Task: Open a blank sheet, save the file as fandc.doc Add Heading 'Ways to improve focus and concentration: 'Ways to improve focus and concentration:  Add the following points with square bulletsAdd the following points with square bullets •	Eliminate distractions_x000D_
•	Break tasks_x000D_
•	Practice mindfulness_x000D_
 Highlight heading with color  Grey Select the entire text and apply  Outside Borders ,change the font size of heading and points to 16
Action: Mouse moved to (148, 418)
Screenshot: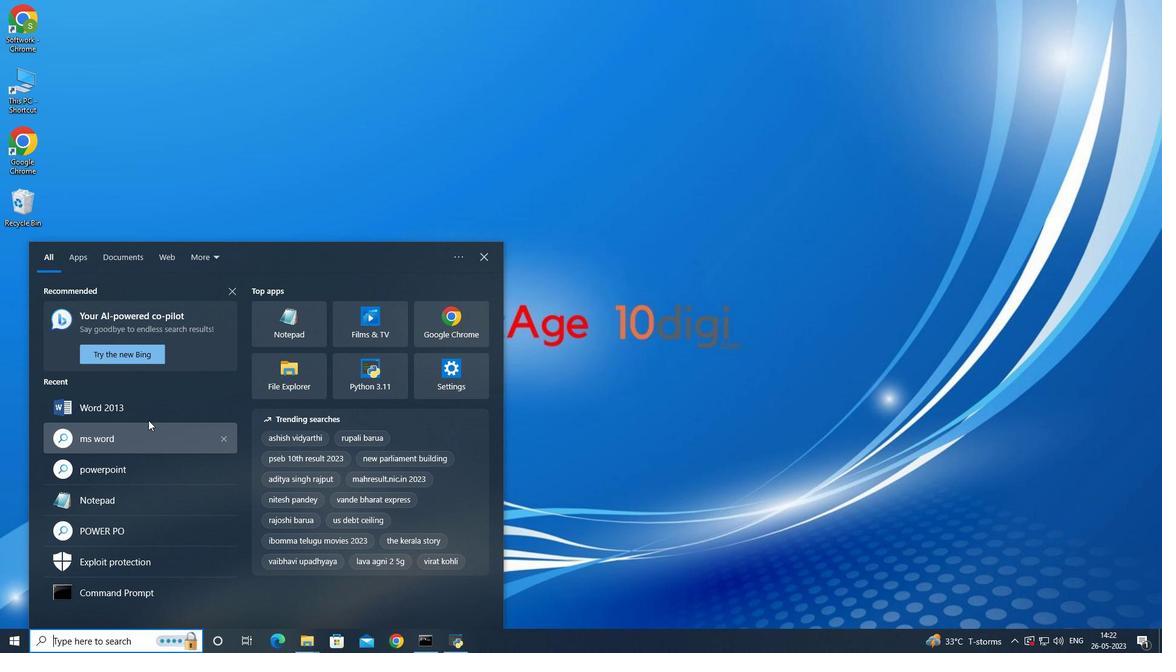 
Action: Mouse pressed left at (148, 418)
Screenshot: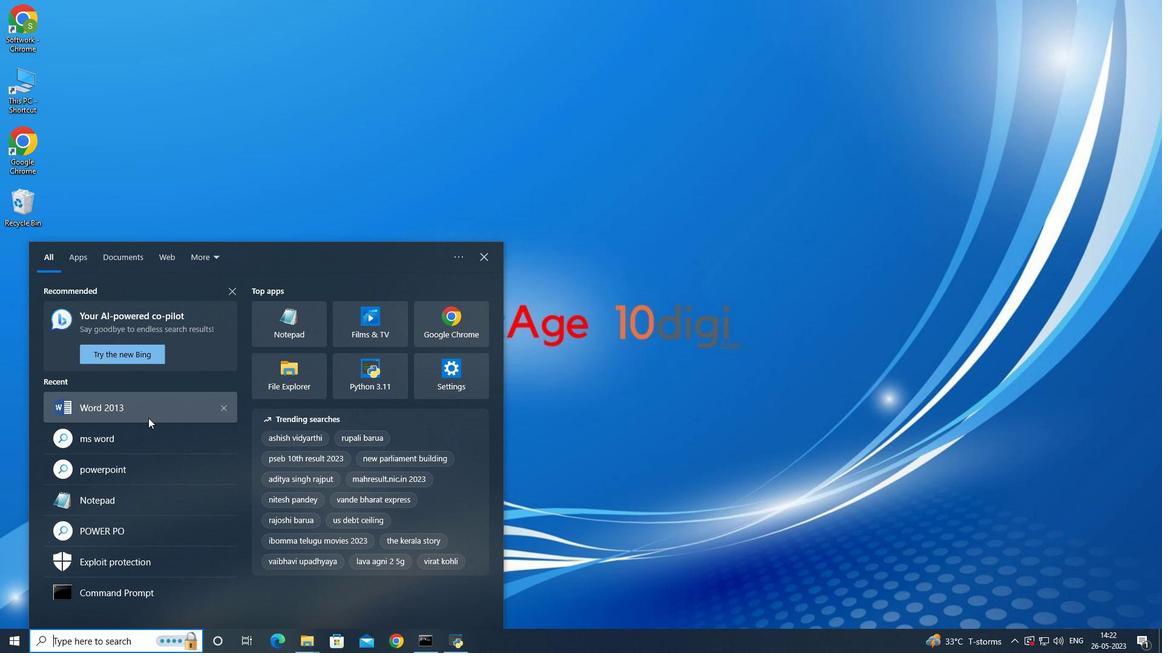 
Action: Mouse moved to (324, 166)
Screenshot: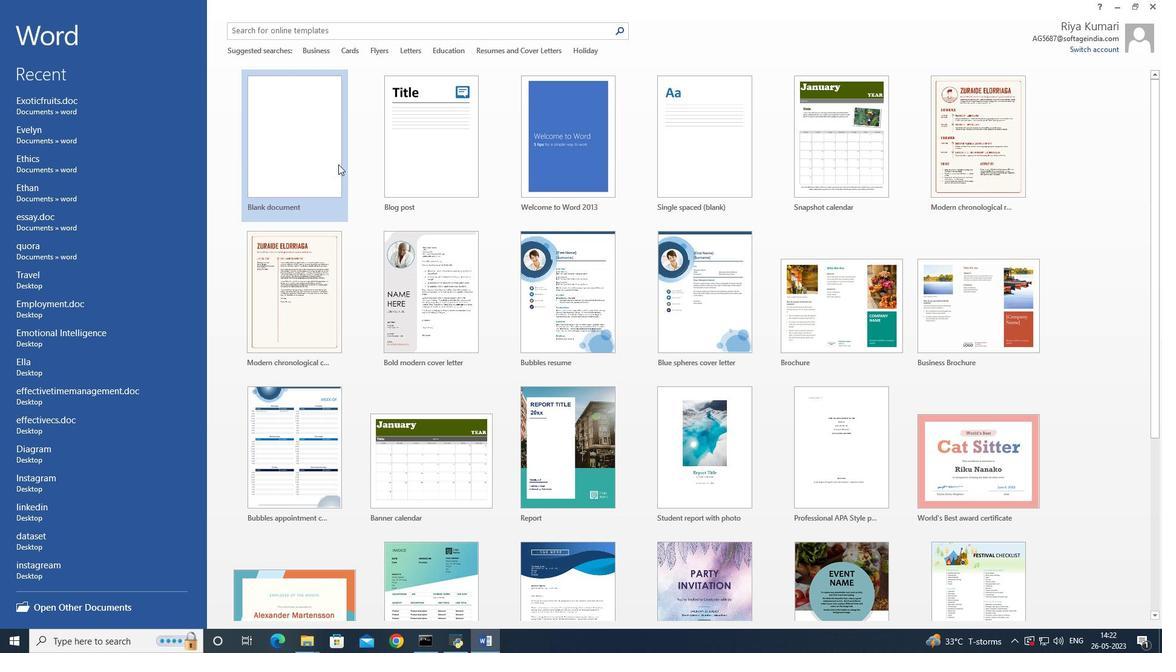 
Action: Mouse pressed left at (324, 166)
Screenshot: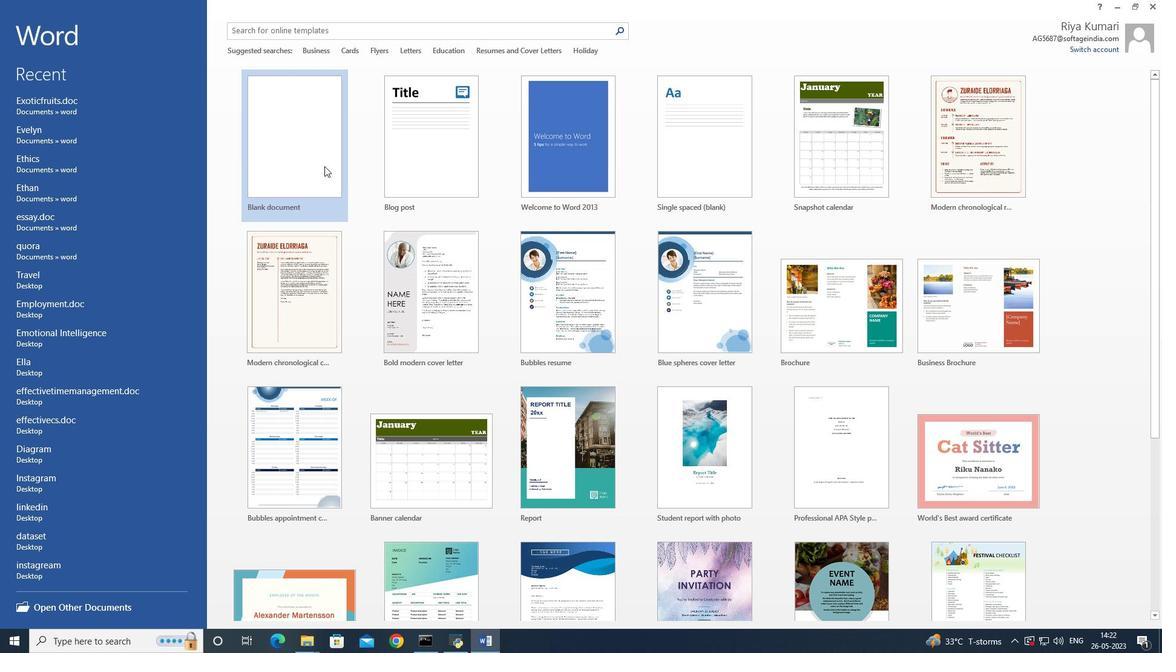 
Action: Mouse moved to (421, 215)
Screenshot: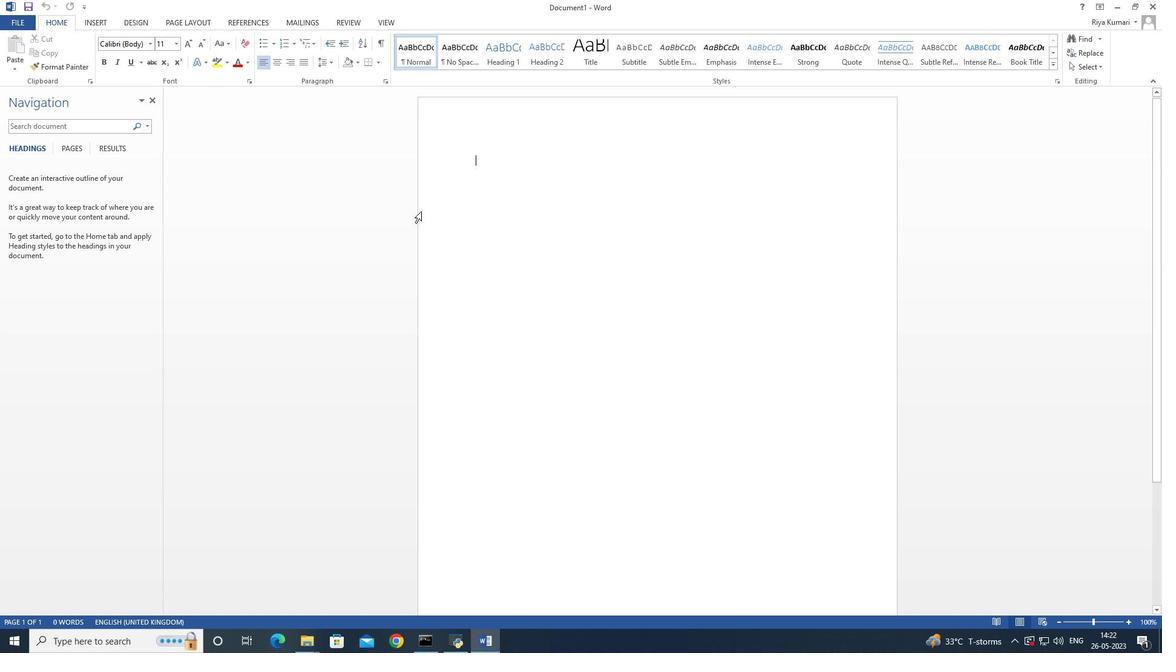
Action: Key pressed ctrl+S
Screenshot: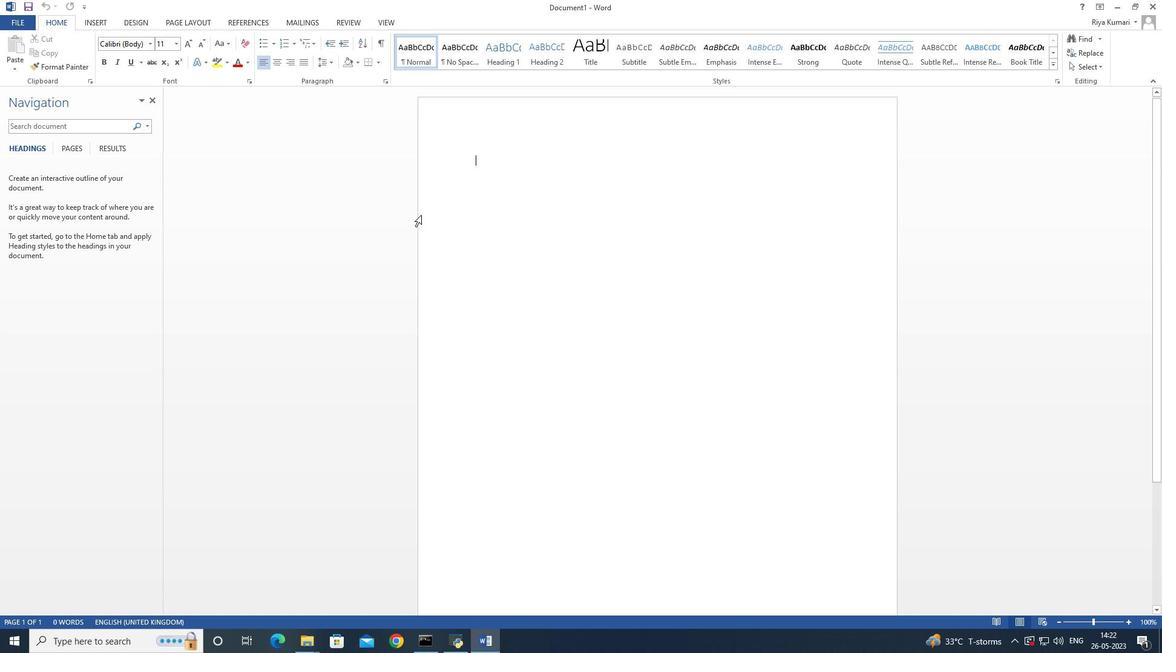 
Action: Mouse moved to (331, 128)
Screenshot: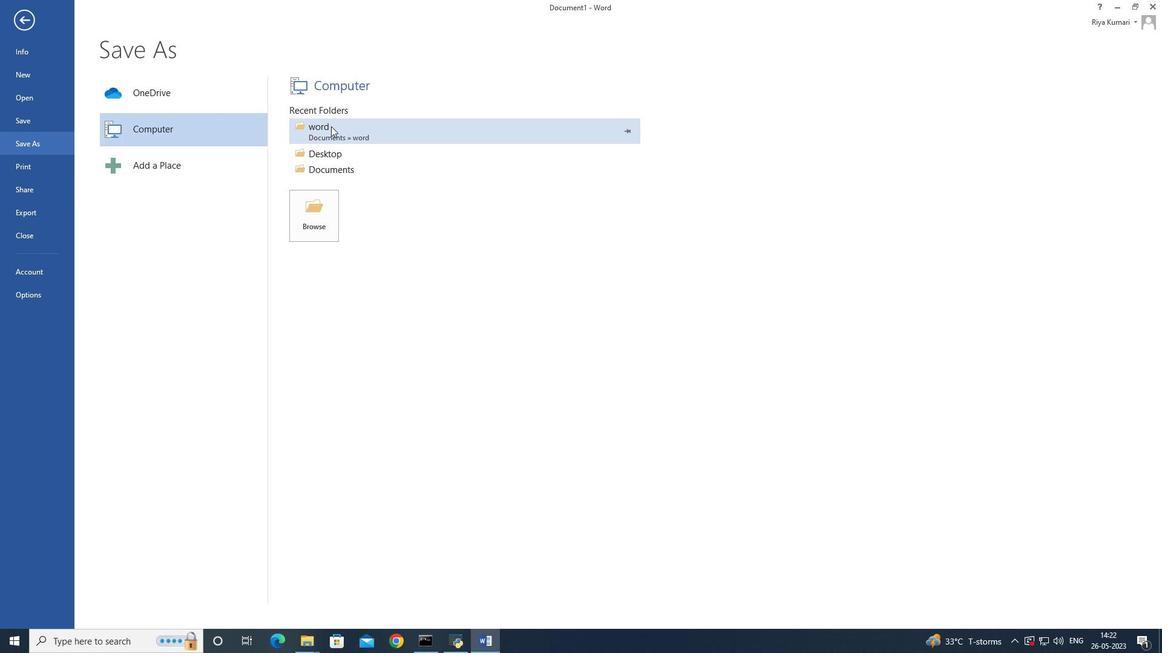
Action: Mouse pressed left at (331, 128)
Screenshot: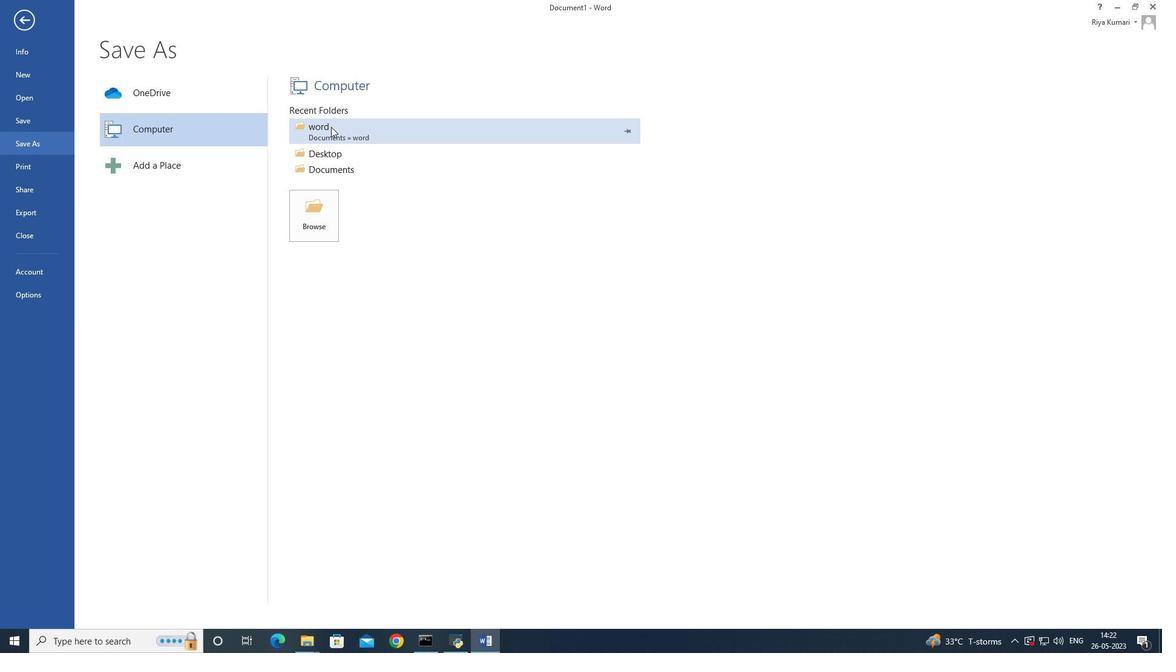 
Action: Mouse moved to (372, 229)
Screenshot: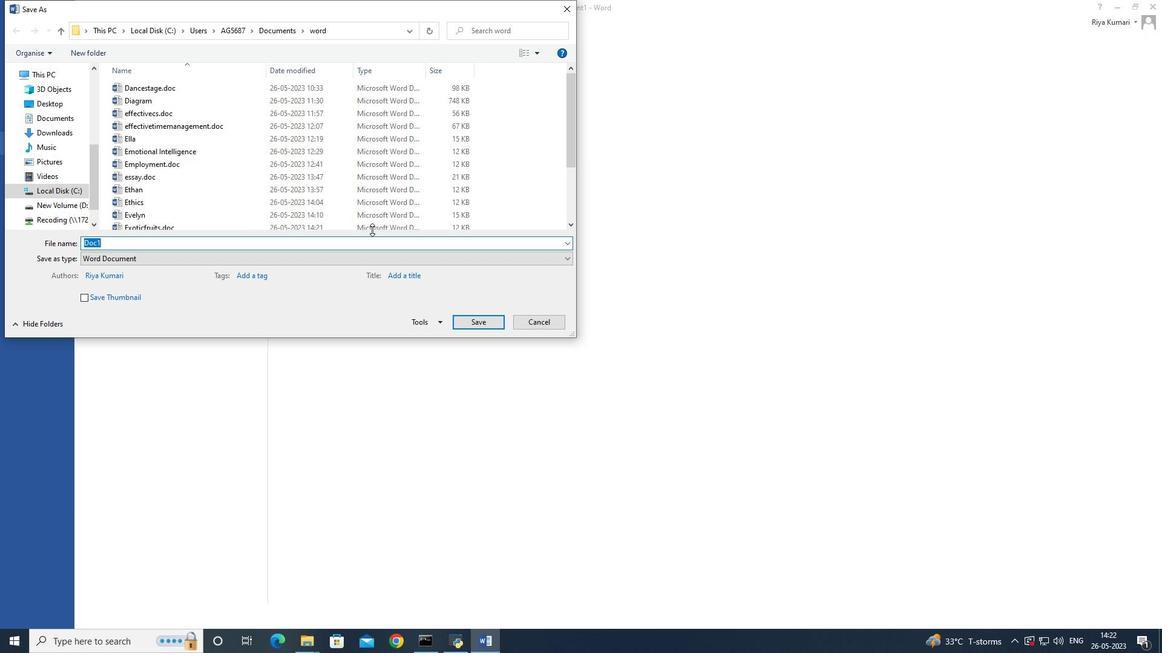 
Action: Key pressed fandc.doc<Key.enter>
Screenshot: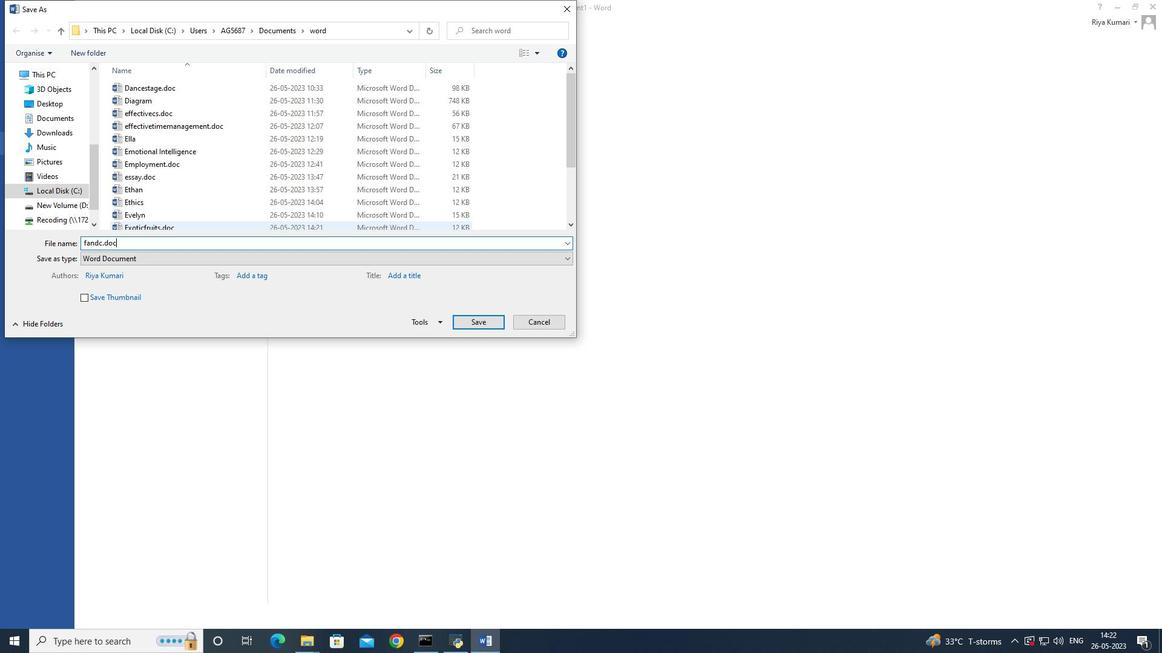 
Action: Mouse moved to (604, 230)
Screenshot: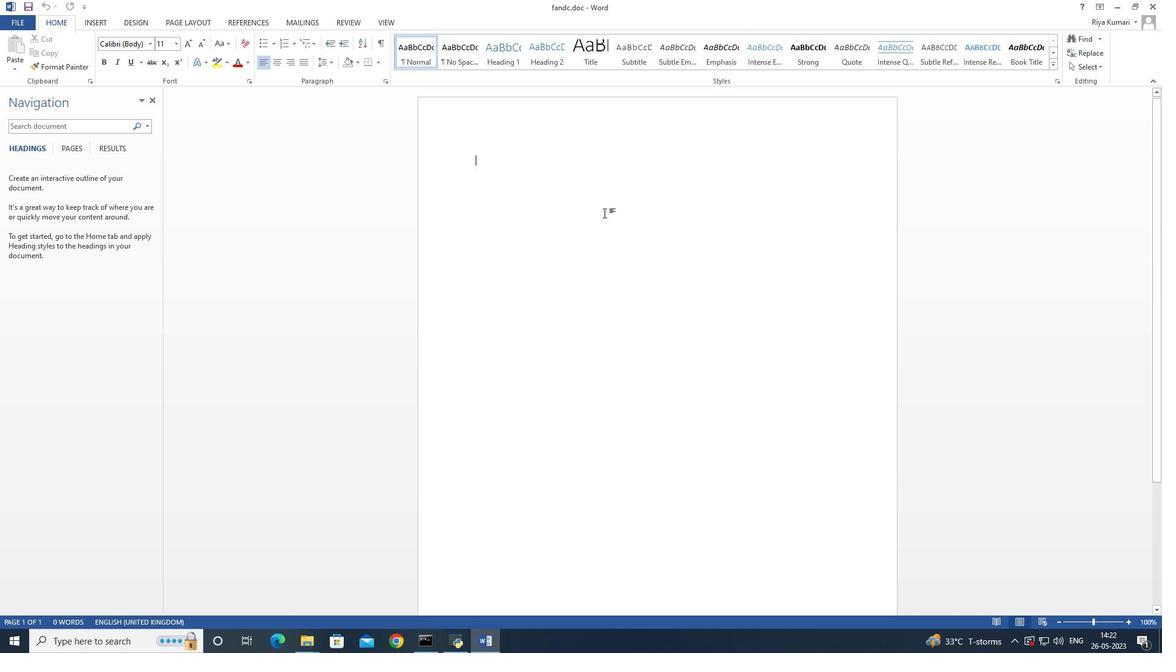 
Action: Key pressed <Key.shift>Ways<Key.space>to<Key.space>improve<Key.space>focus<Key.space>and<Key.space>concentration<Key.shift_r>:<Key.enter><Key.shift>Ways<Key.space>to<Key.space>improve<Key.space>focus<Key.space>and<Key.space>concentration<Key.shift_r>:
Screenshot: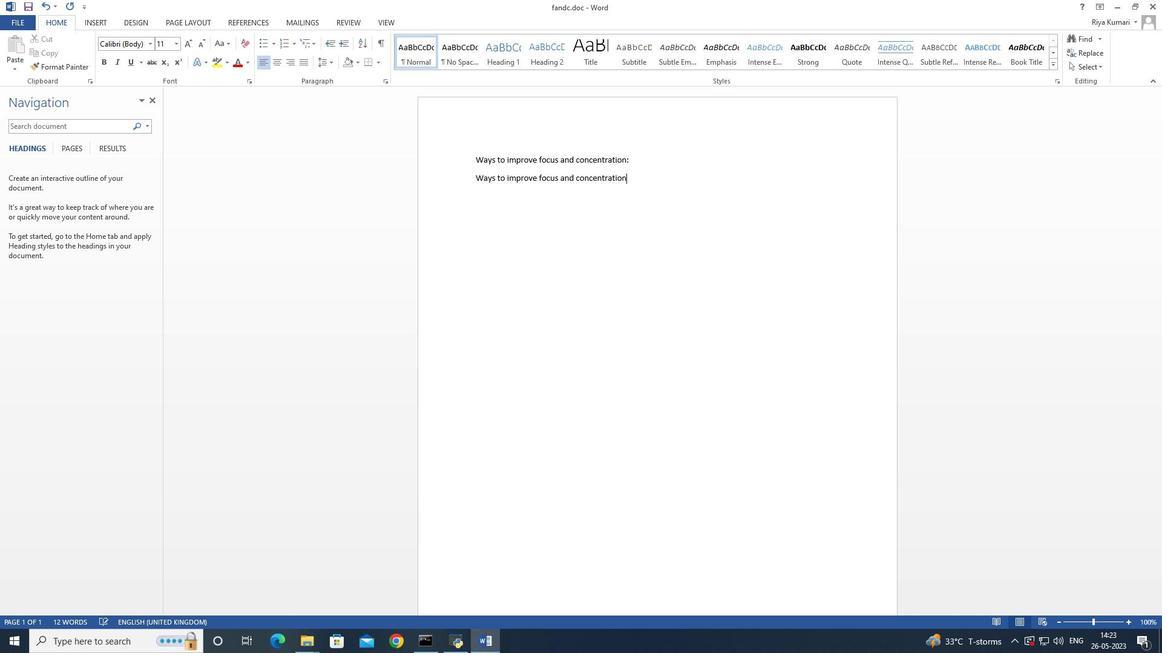 
Action: Mouse moved to (614, 212)
Screenshot: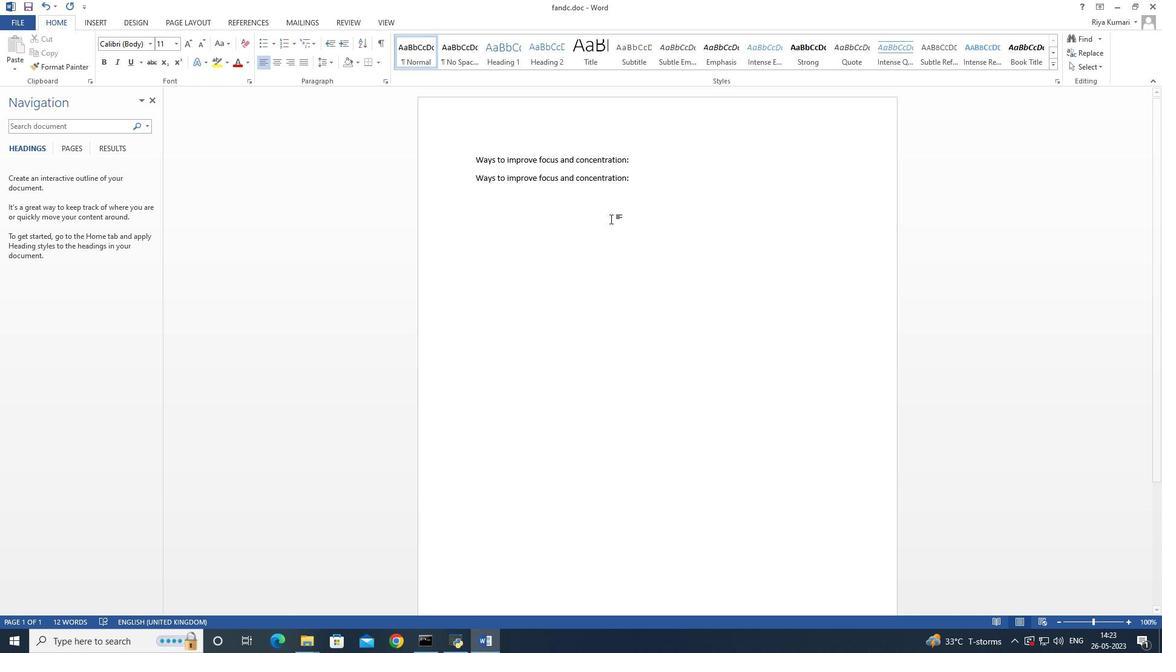 
Action: Key pressed <Key.enter>
Screenshot: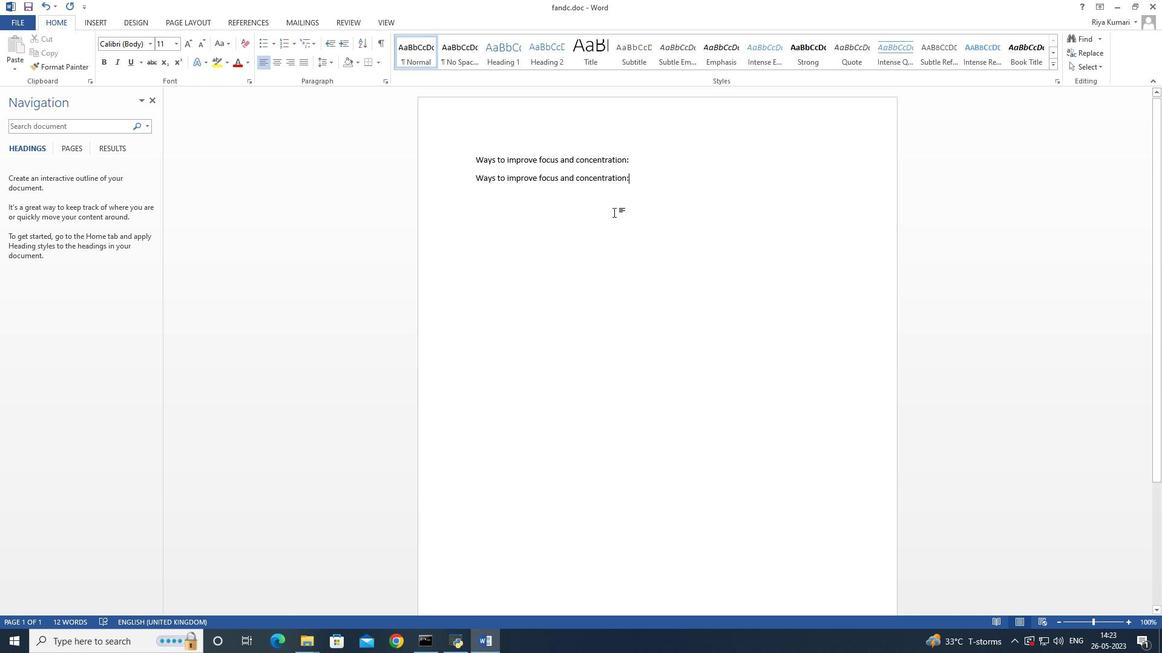 
Action: Mouse moved to (265, 44)
Screenshot: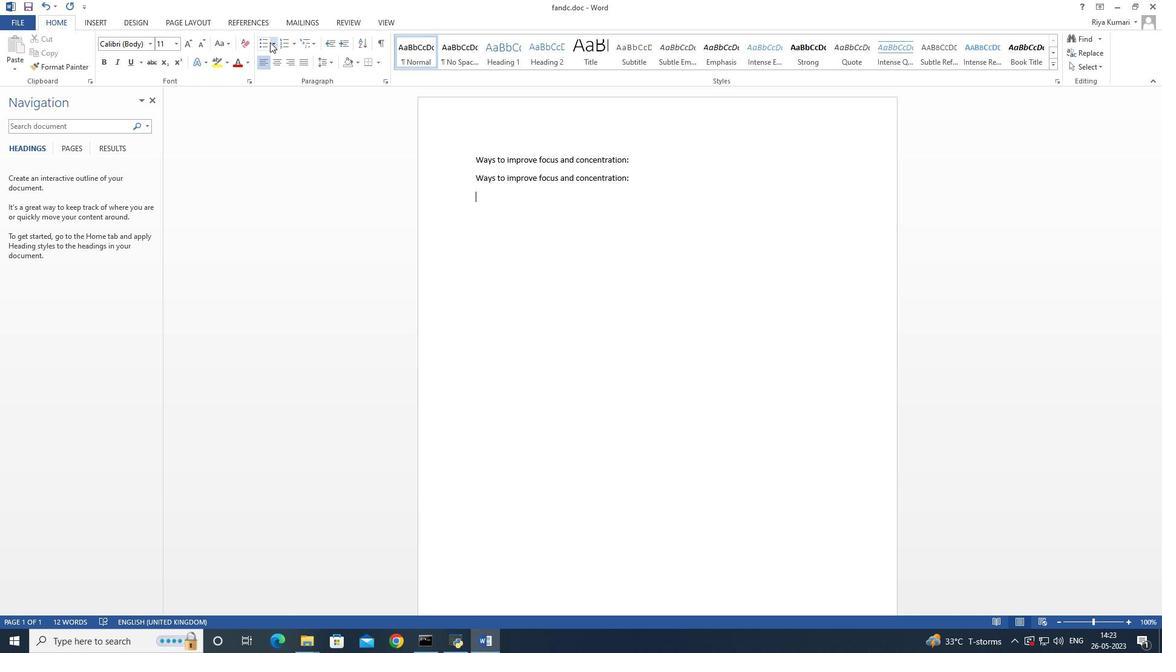 
Action: Mouse pressed left at (265, 44)
Screenshot: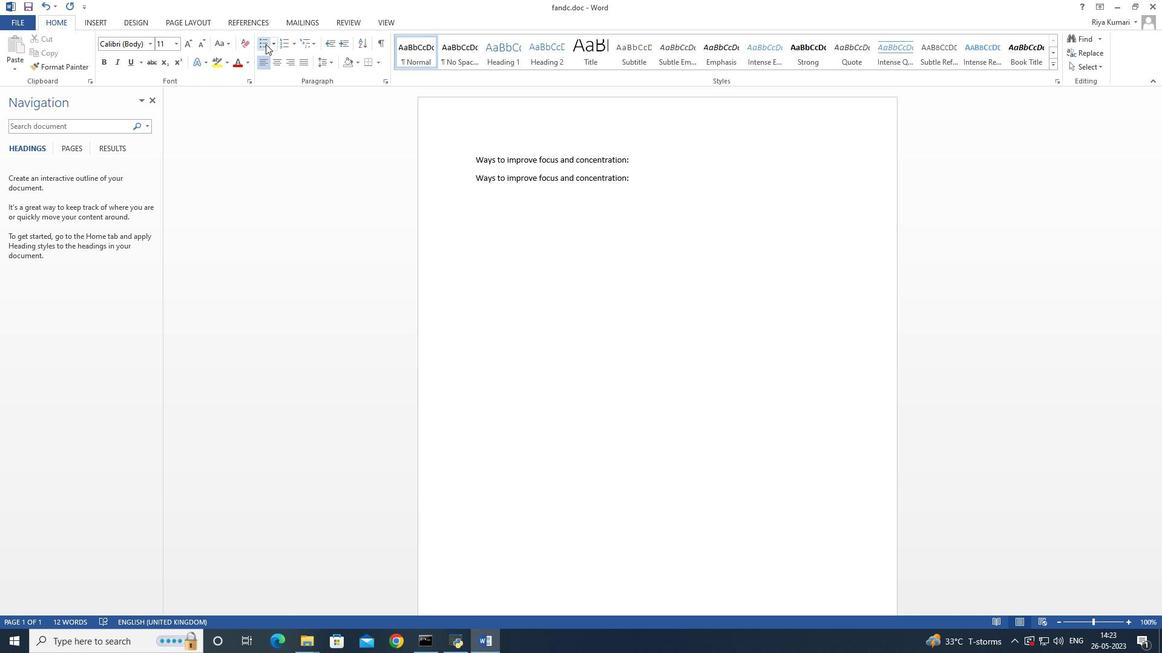 
Action: Mouse moved to (274, 44)
Screenshot: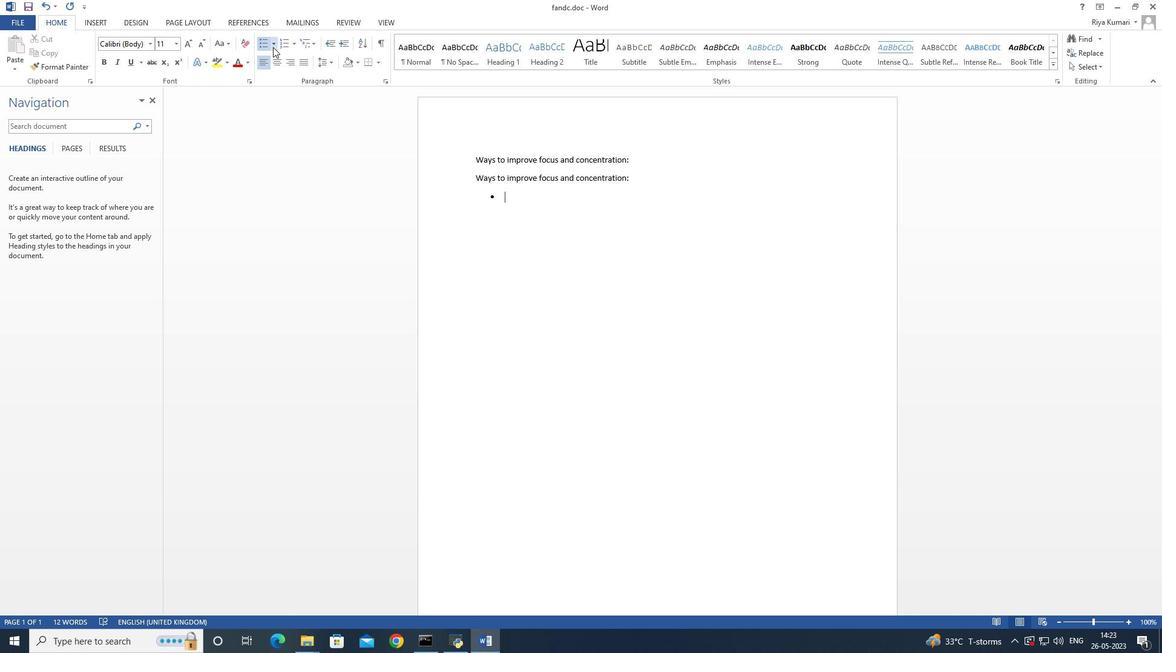 
Action: Mouse pressed left at (274, 44)
Screenshot: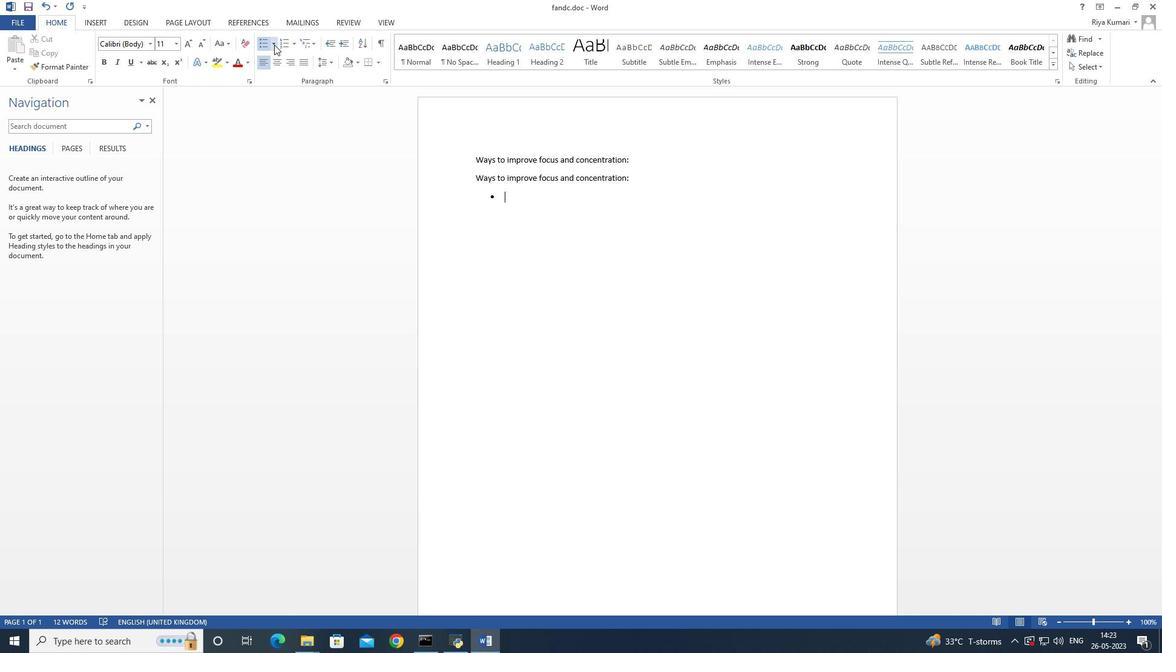 
Action: Mouse moved to (356, 118)
Screenshot: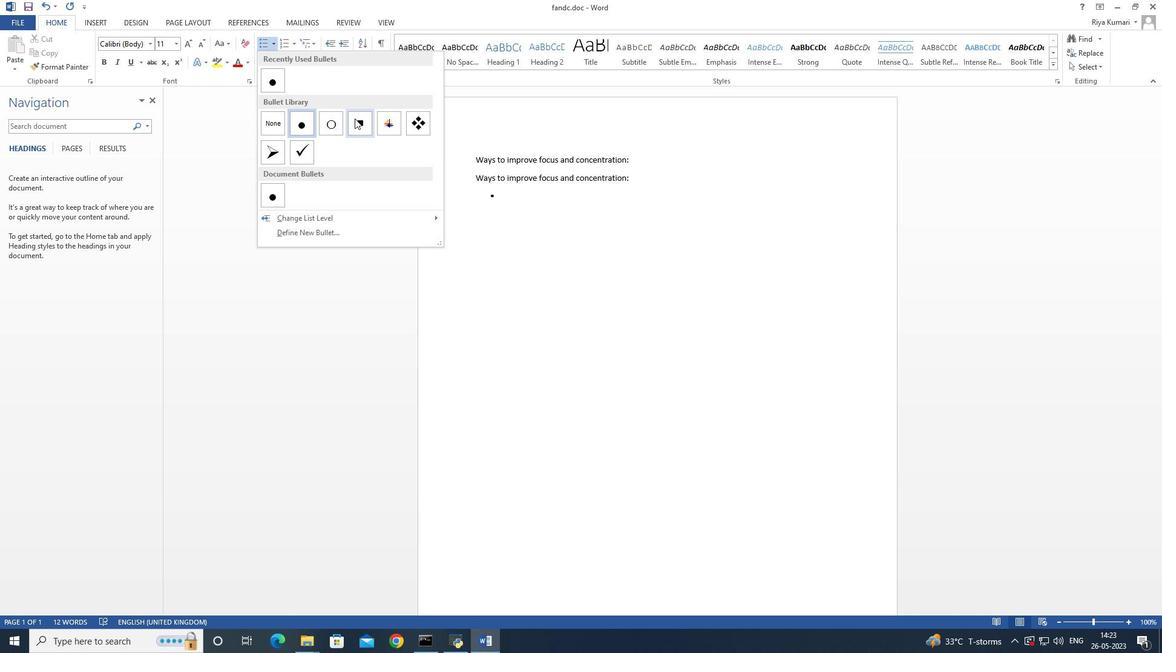
Action: Mouse pressed left at (356, 118)
Screenshot: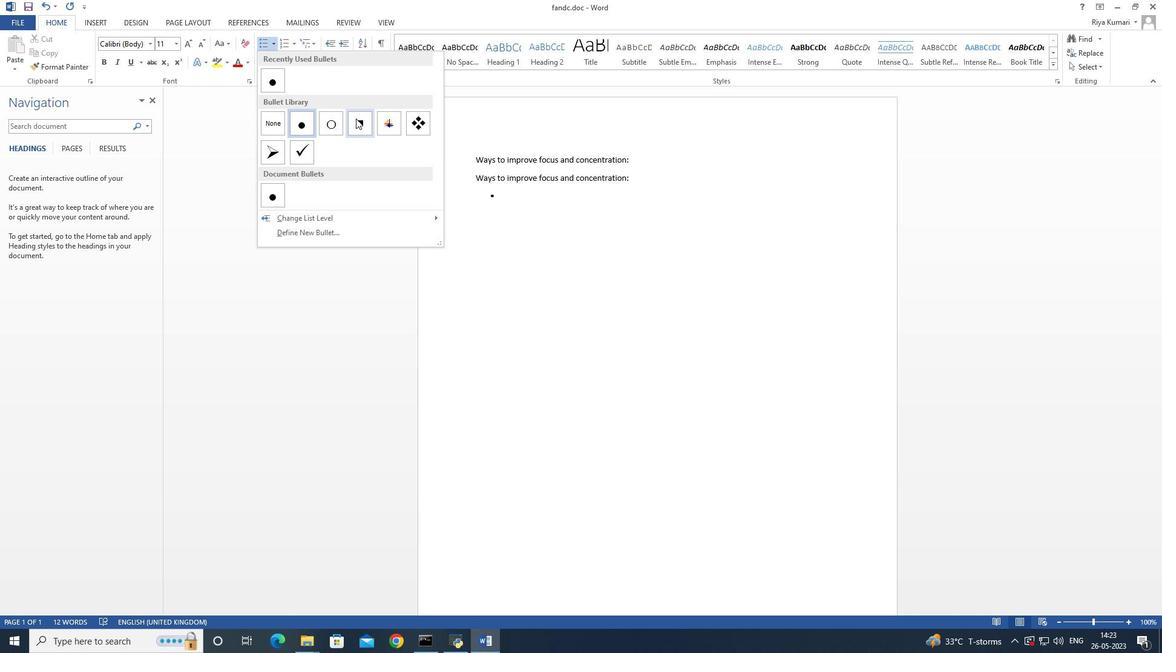 
Action: Mouse moved to (583, 253)
Screenshot: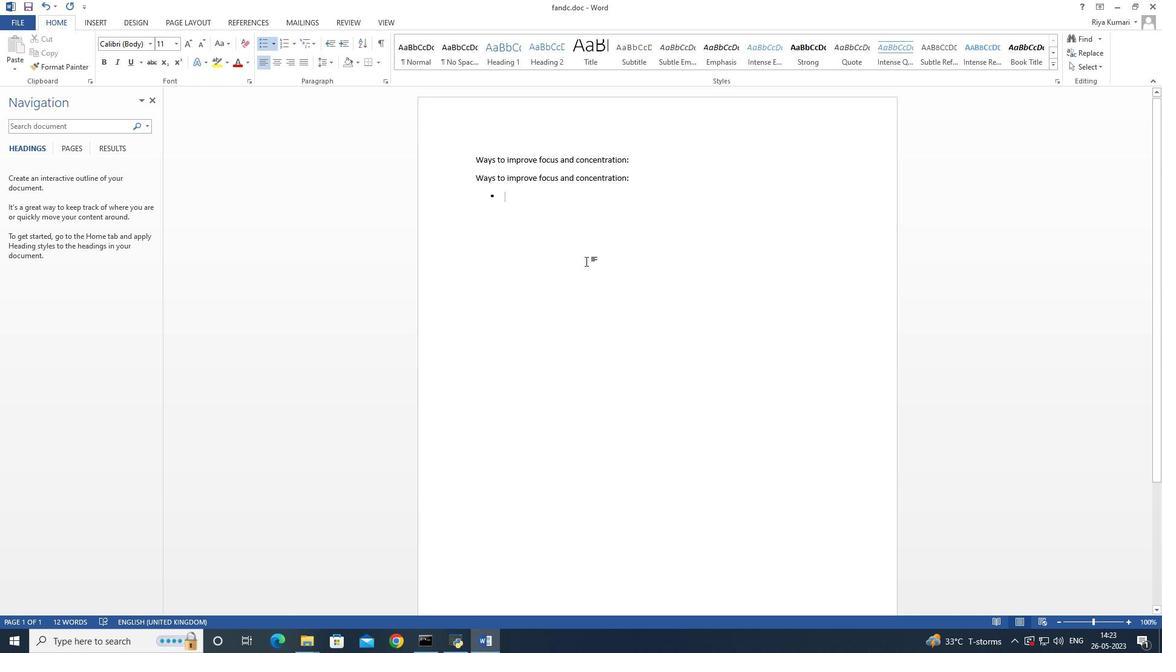 
Action: Key pressed <Key.shift>Eliminate<Key.space>distractions<Key.enter><Key.shift>Break<Key.space>tasks<Key.enter><Key.shift>Practice<Key.space>mindfulness
Screenshot: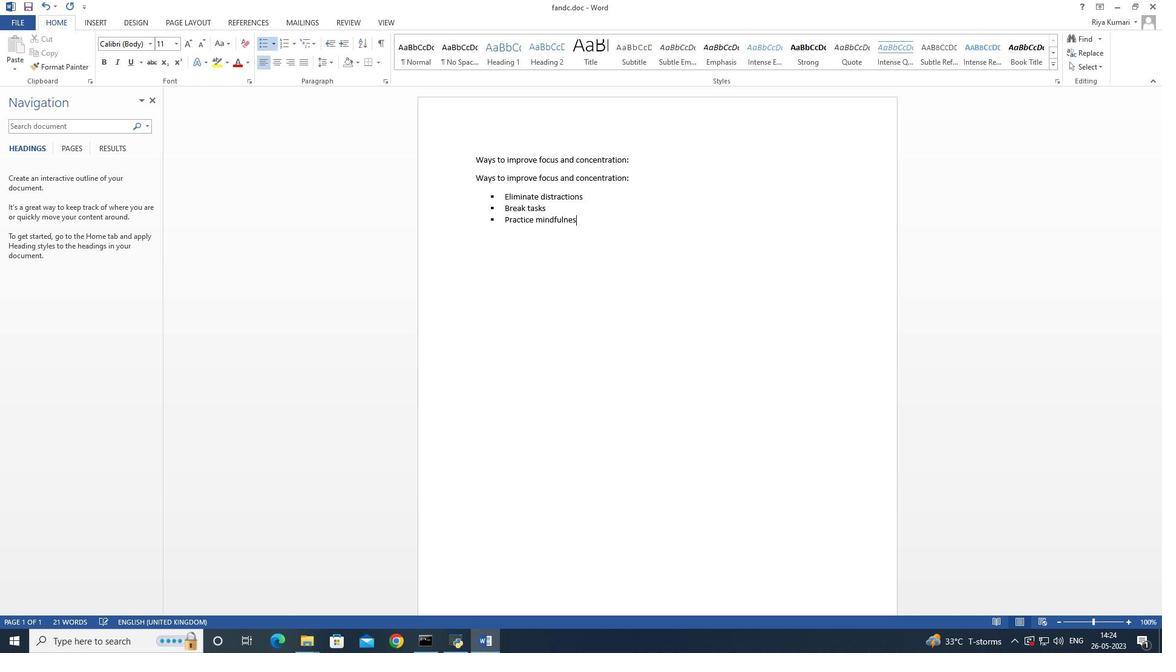 
Action: Mouse moved to (535, 132)
Screenshot: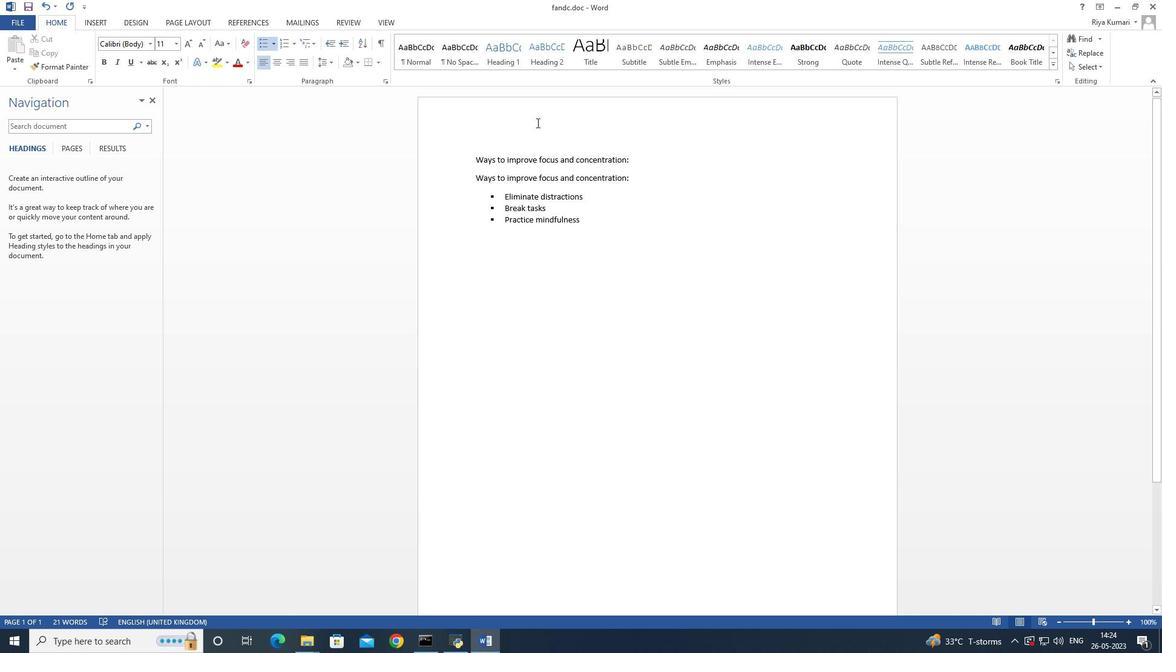 
Action: Mouse pressed left at (535, 132)
Screenshot: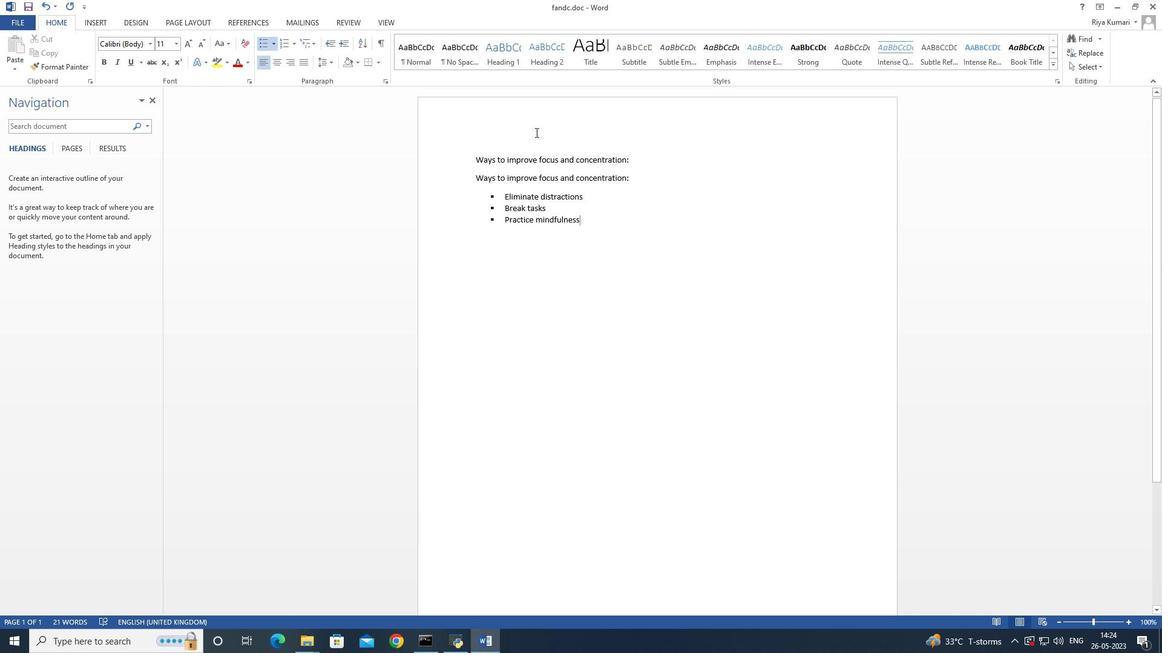 
Action: Mouse moved to (473, 158)
Screenshot: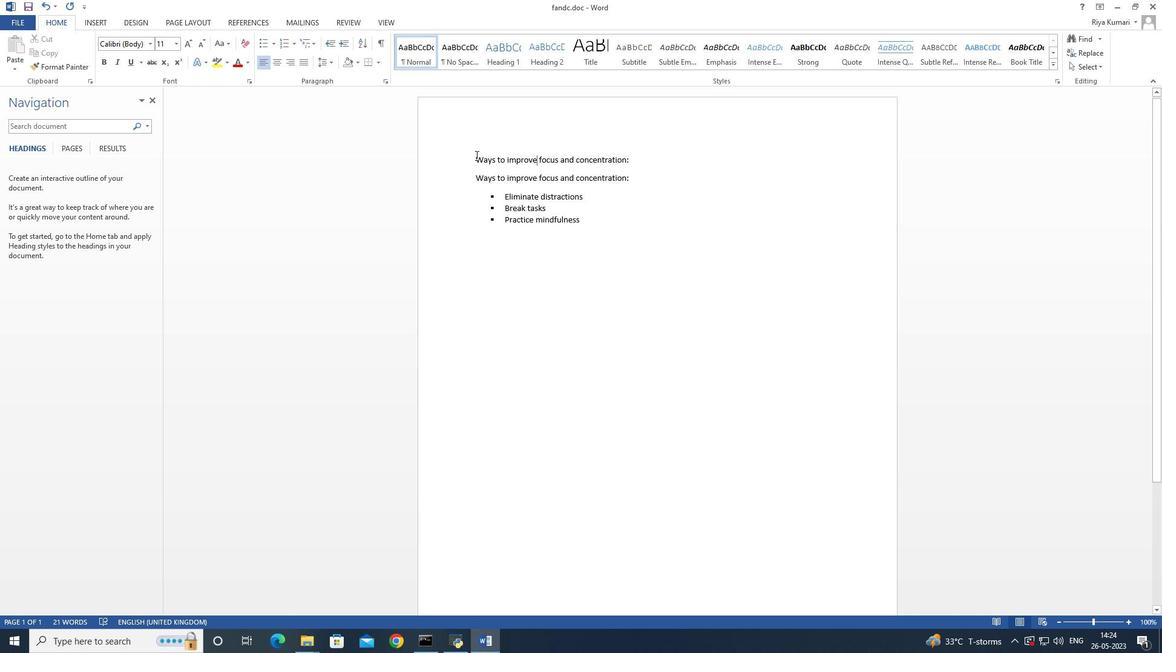 
Action: Mouse pressed left at (473, 158)
Screenshot: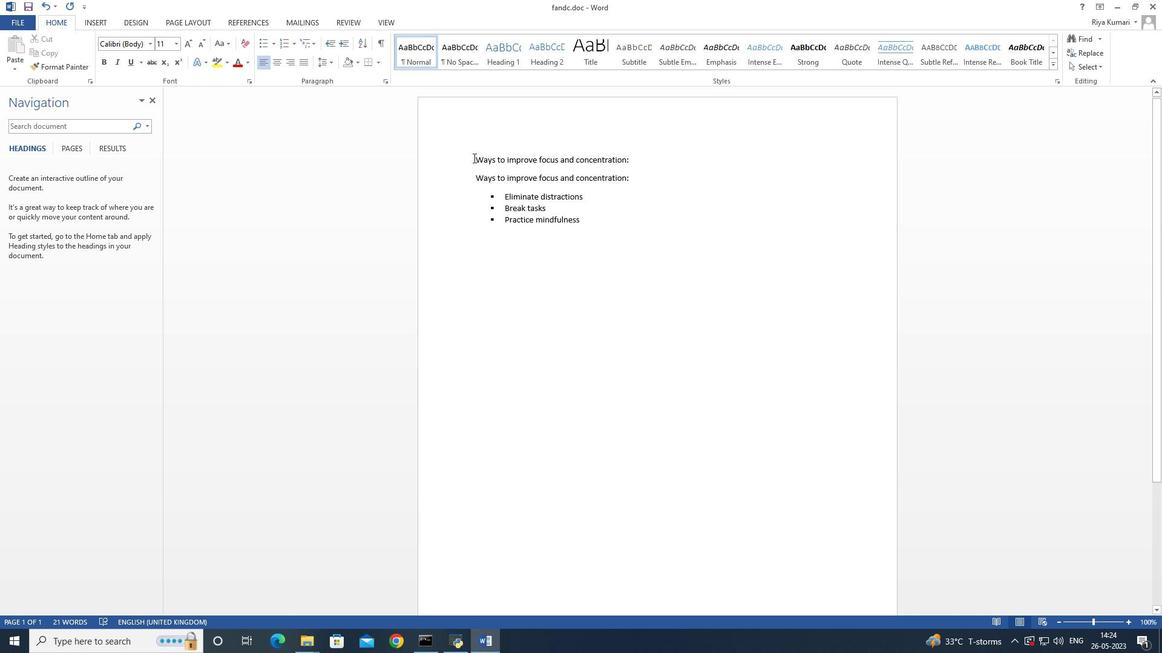 
Action: Mouse moved to (547, 159)
Screenshot: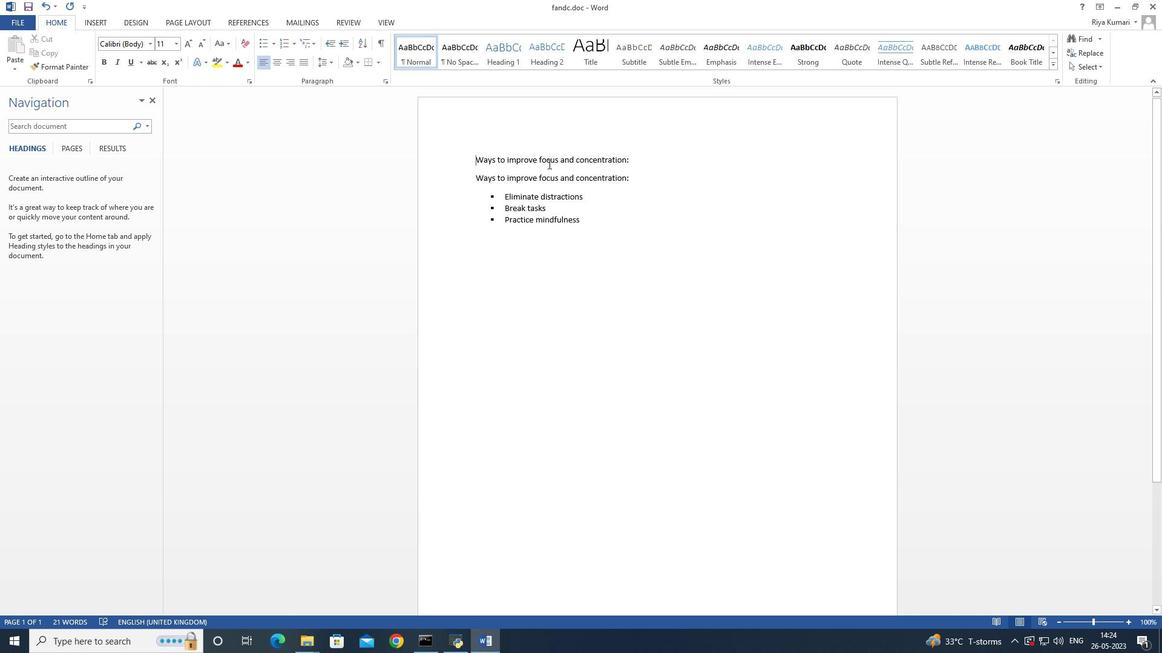 
Action: Key pressed <Key.enter><Key.enter><Key.enter><Key.enter>
Screenshot: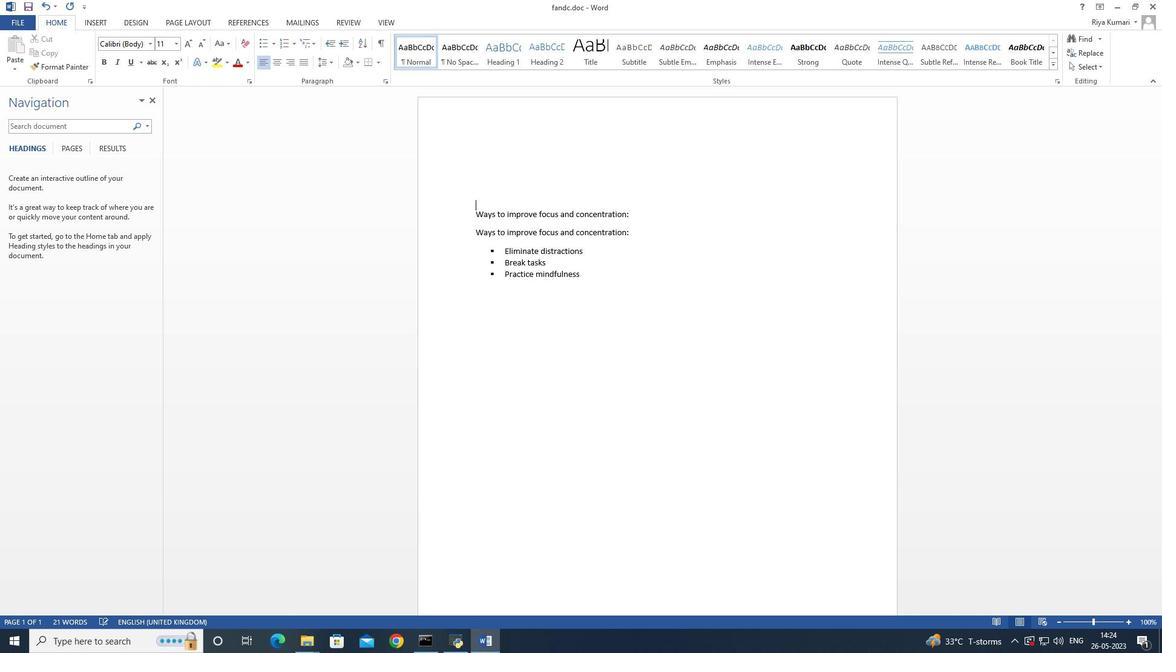 
Action: Mouse moved to (501, 176)
Screenshot: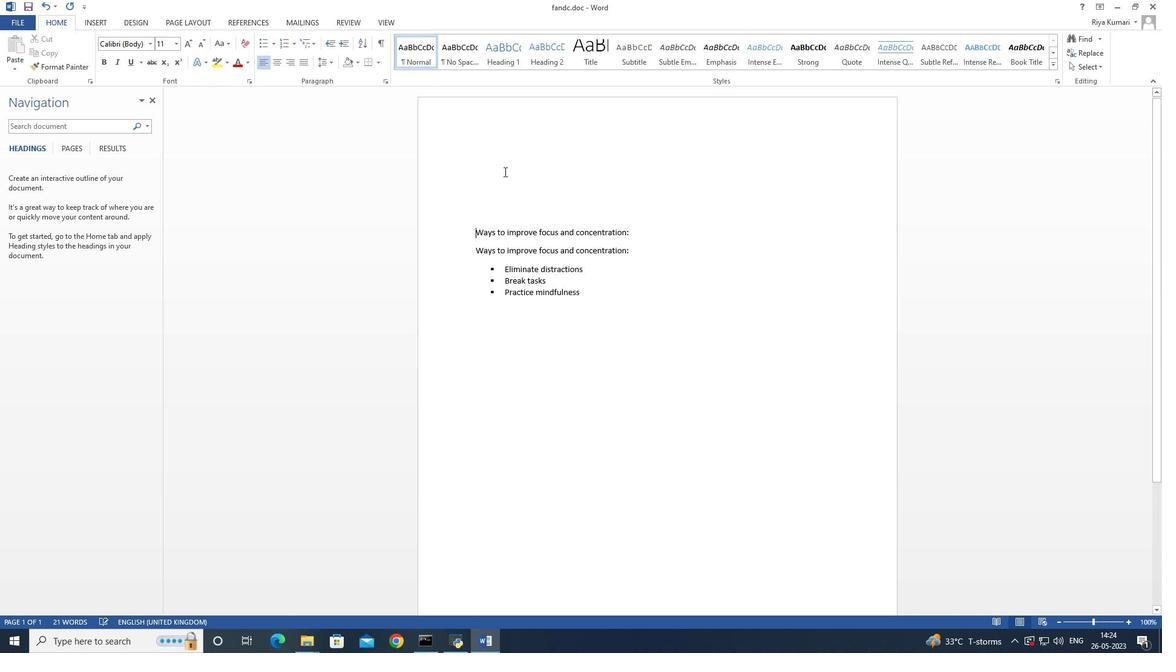 
Action: Mouse pressed left at (501, 176)
Screenshot: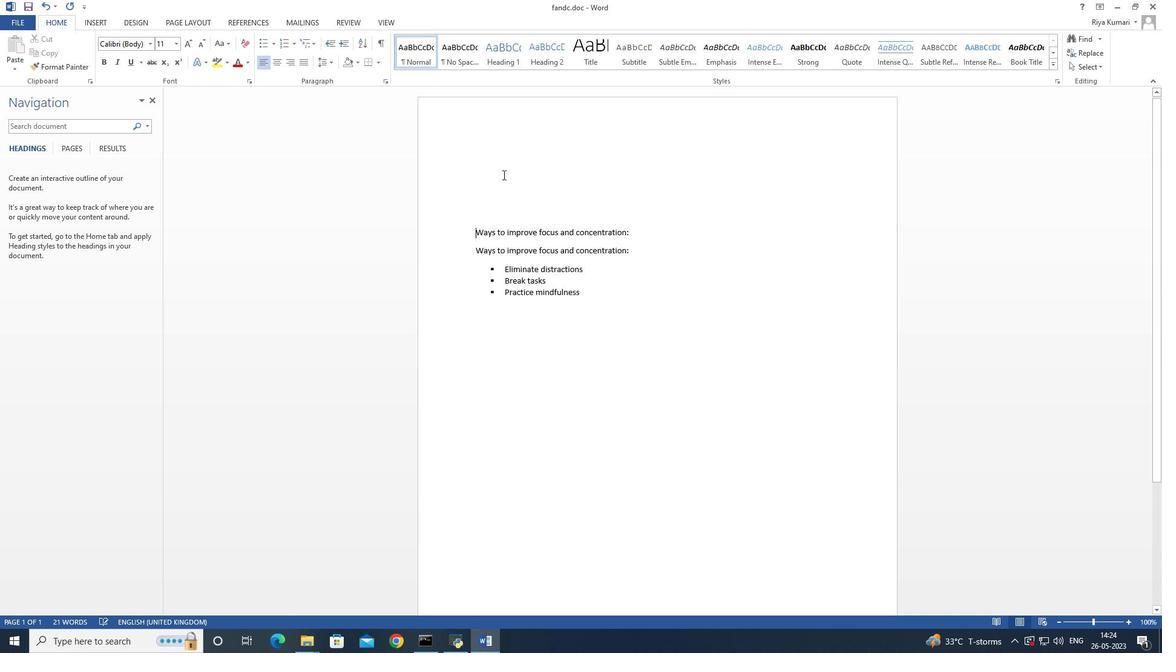 
Action: Mouse moved to (564, 187)
Screenshot: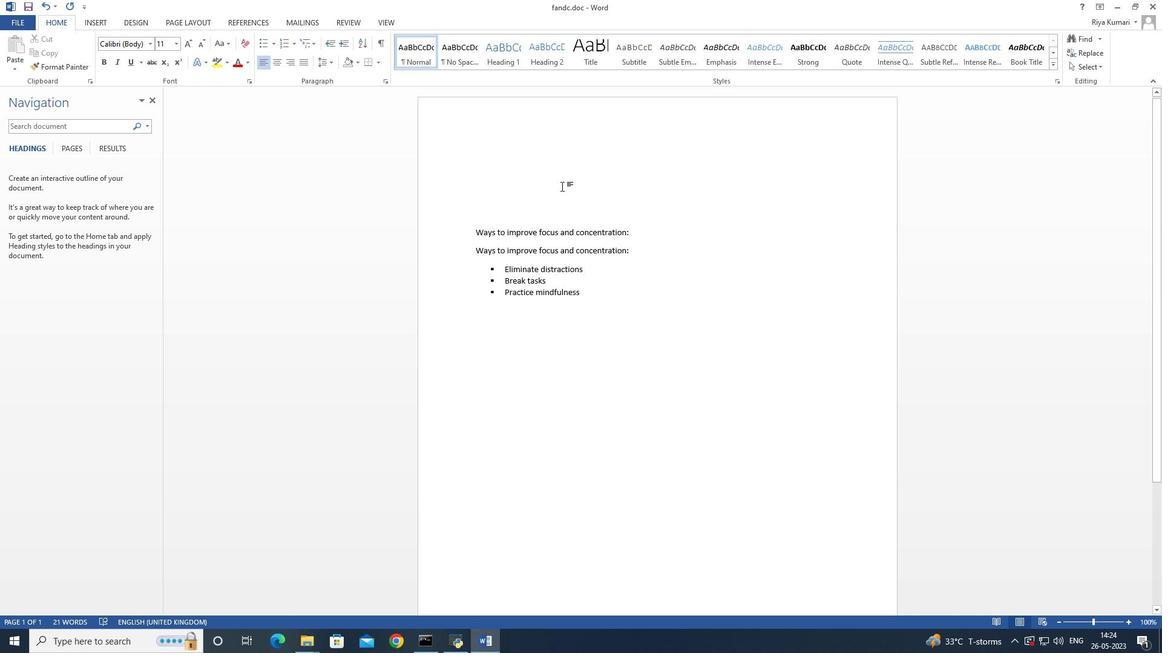 
Action: Key pressed <Key.shift>Fandc
Screenshot: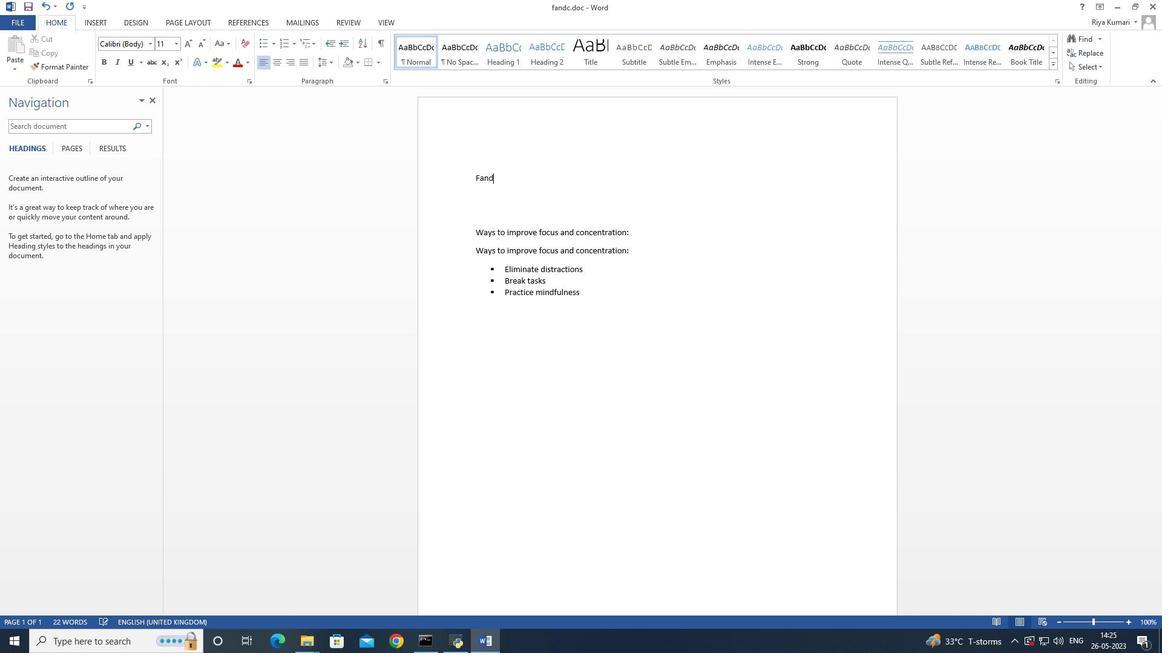 
Action: Mouse moved to (478, 174)
Screenshot: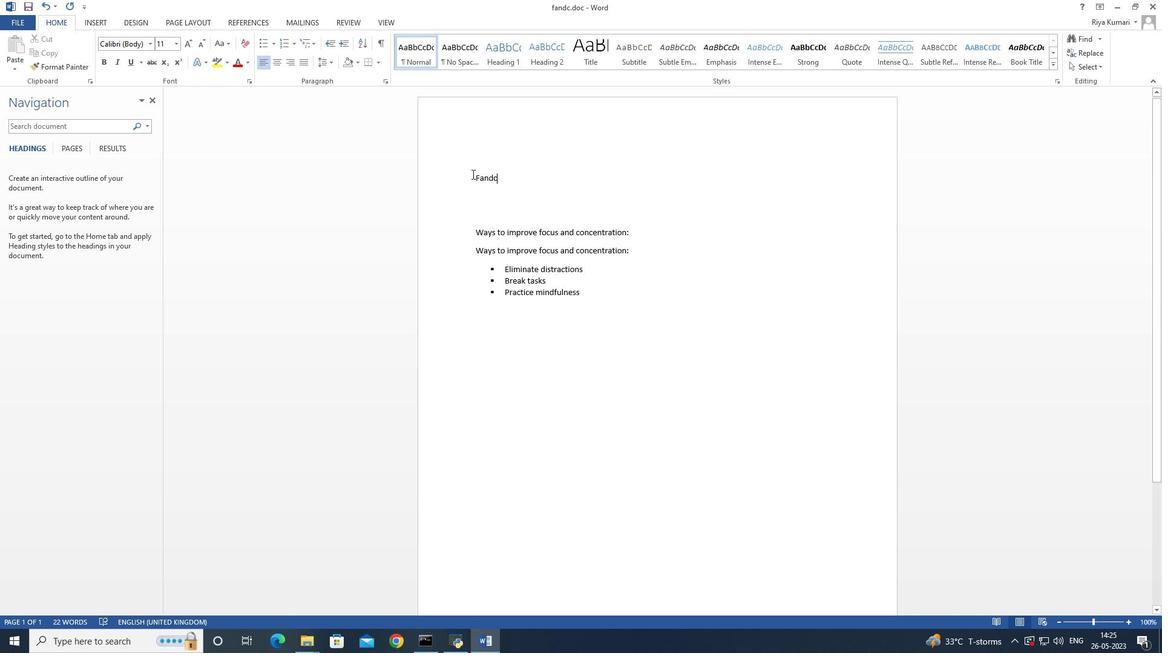 
Action: Mouse pressed left at (478, 174)
Screenshot: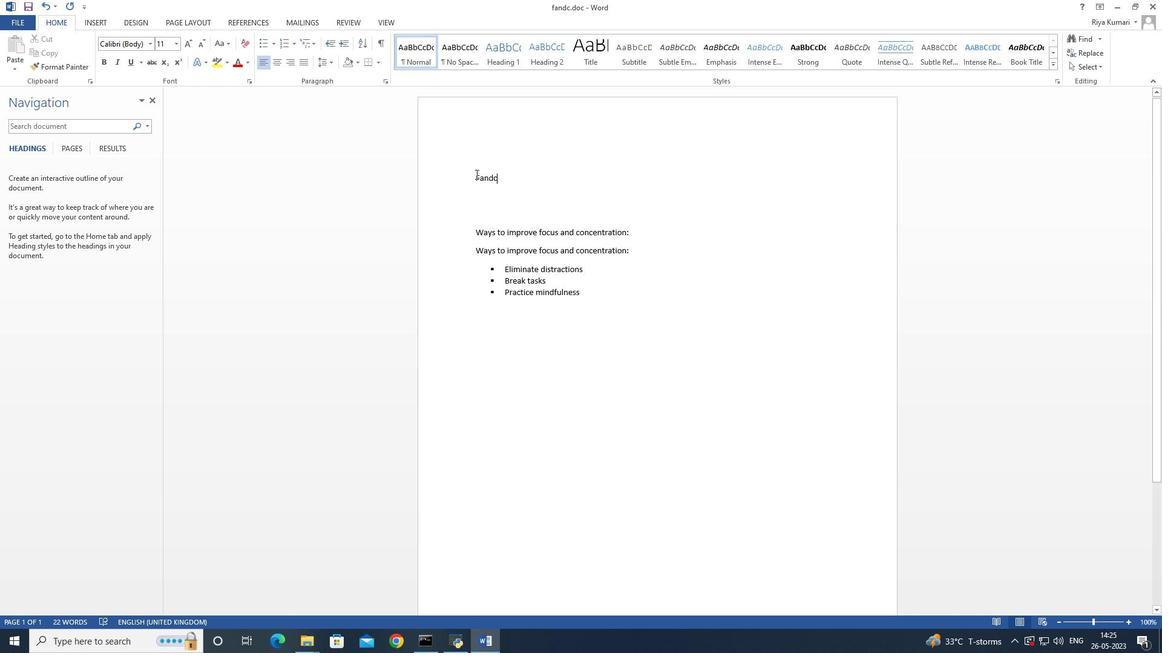 
Action: Mouse moved to (247, 60)
Screenshot: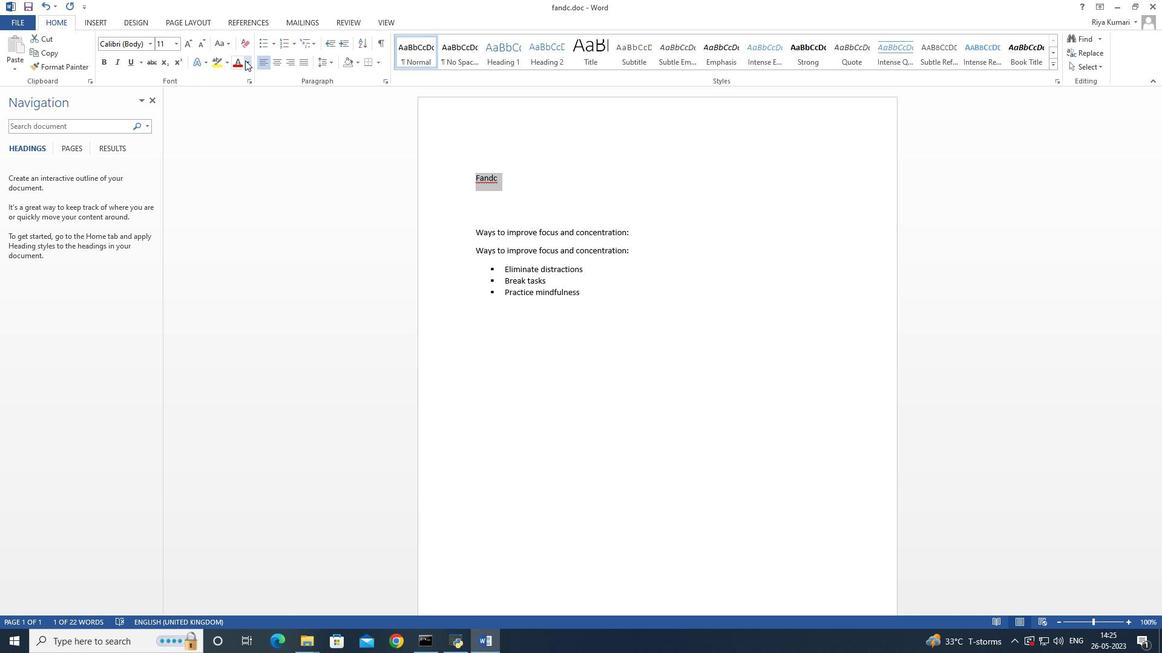 
Action: Mouse pressed left at (247, 60)
Screenshot: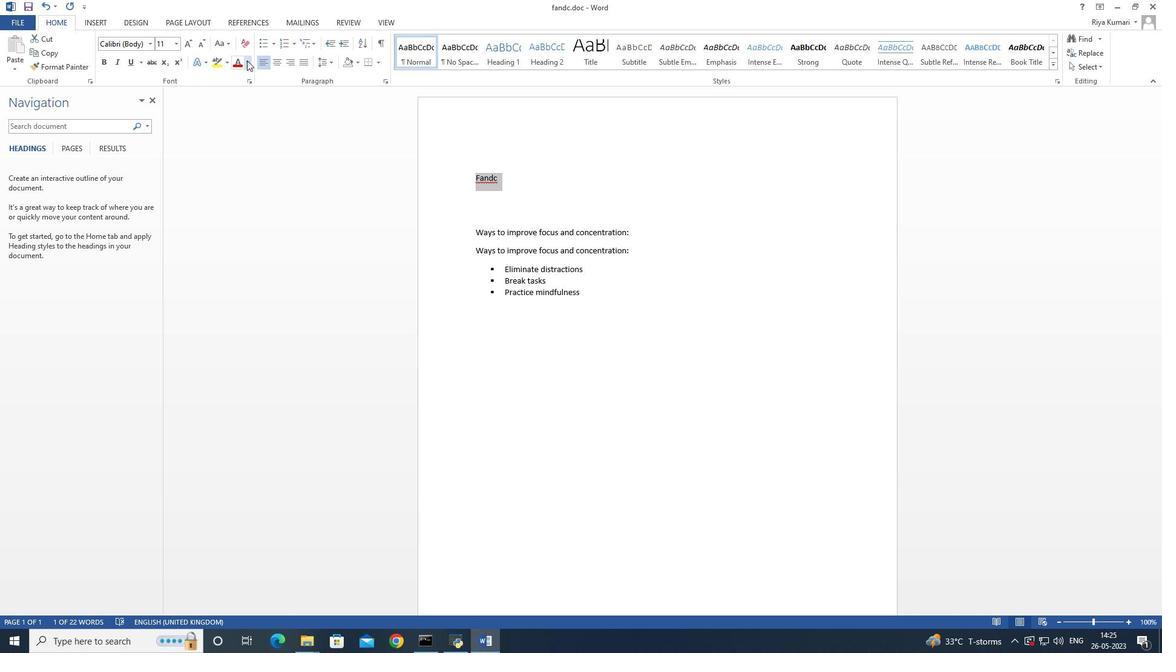 
Action: Mouse moved to (241, 146)
Screenshot: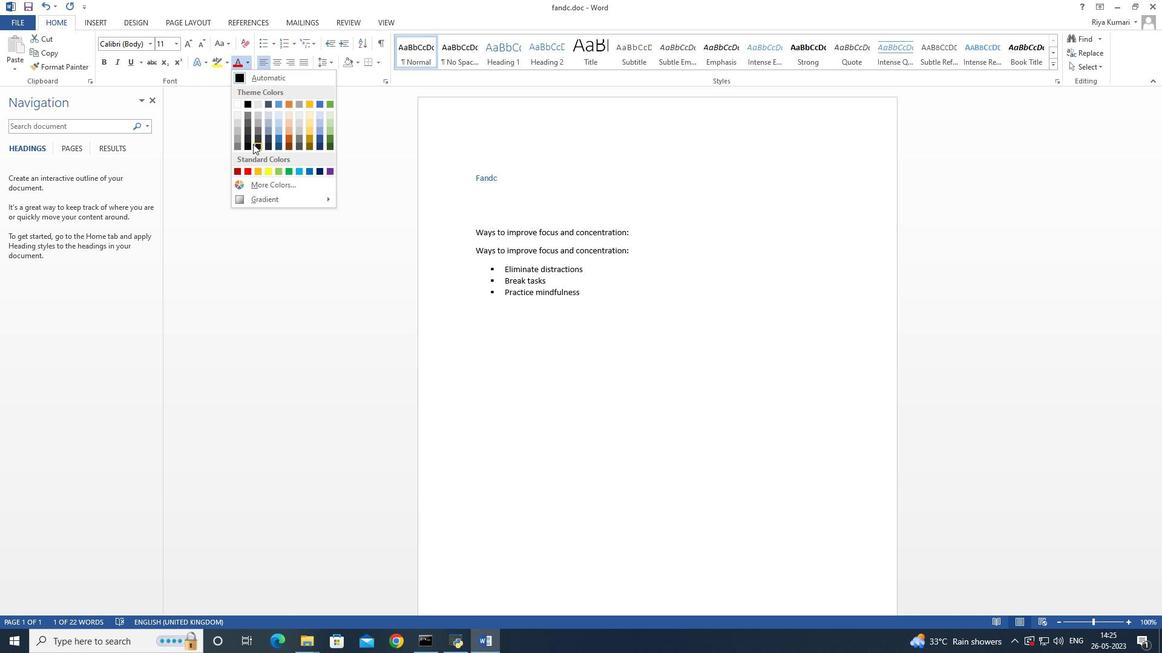 
Action: Mouse pressed left at (241, 146)
Screenshot: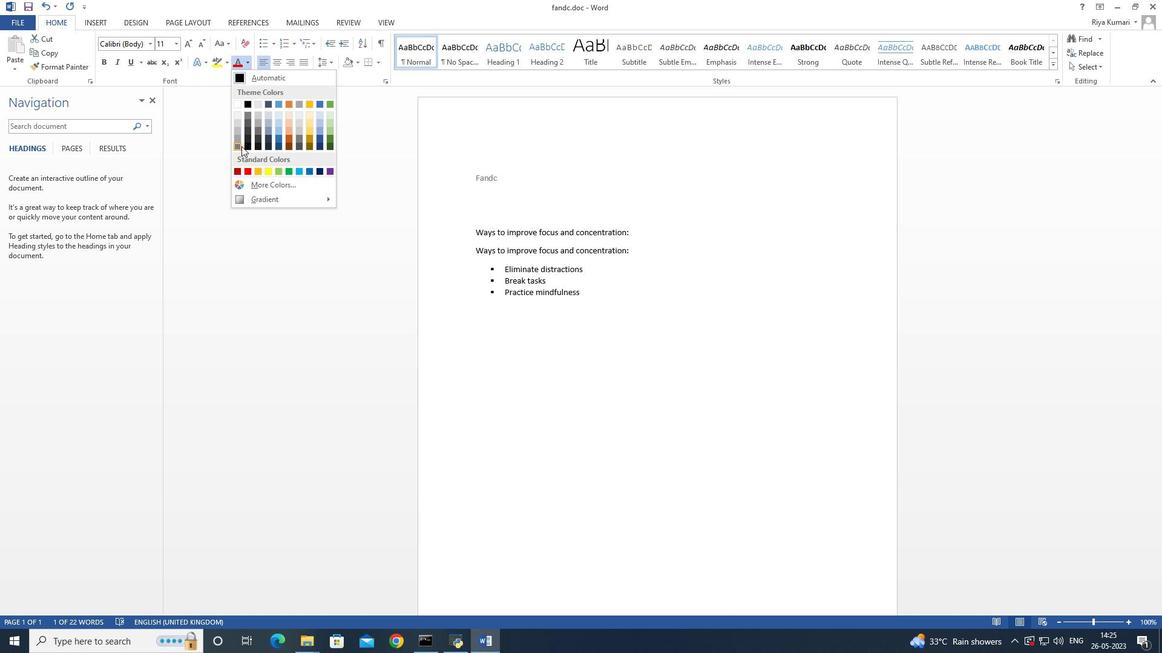 
Action: Mouse moved to (473, 231)
Screenshot: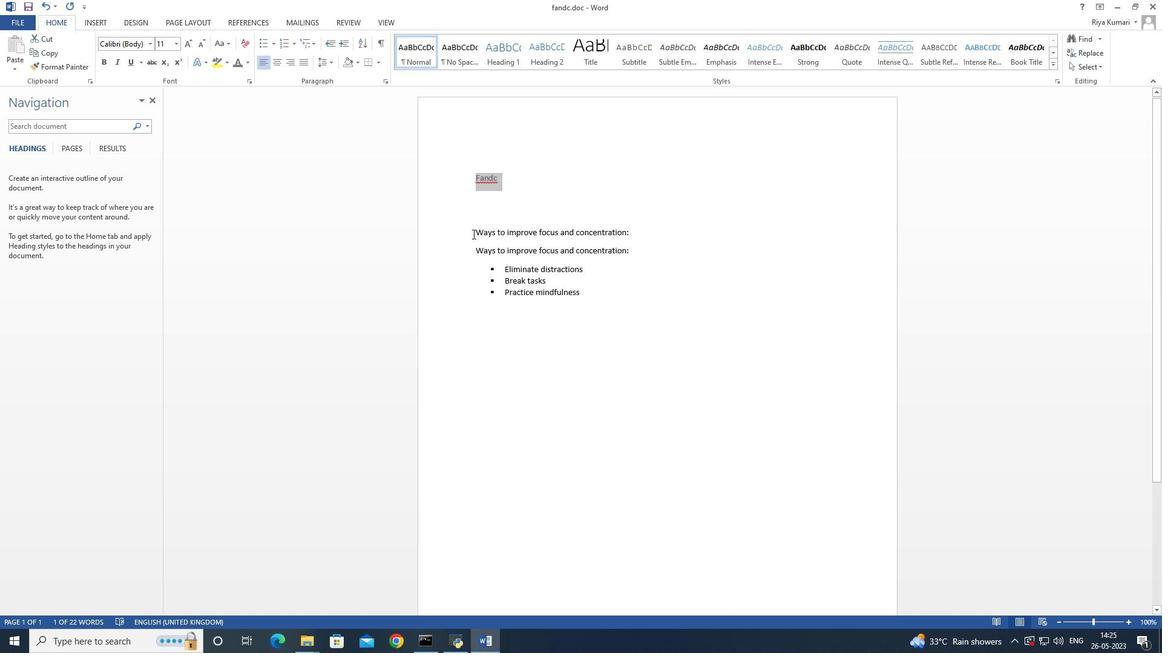 
Action: Mouse pressed left at (473, 231)
Screenshot: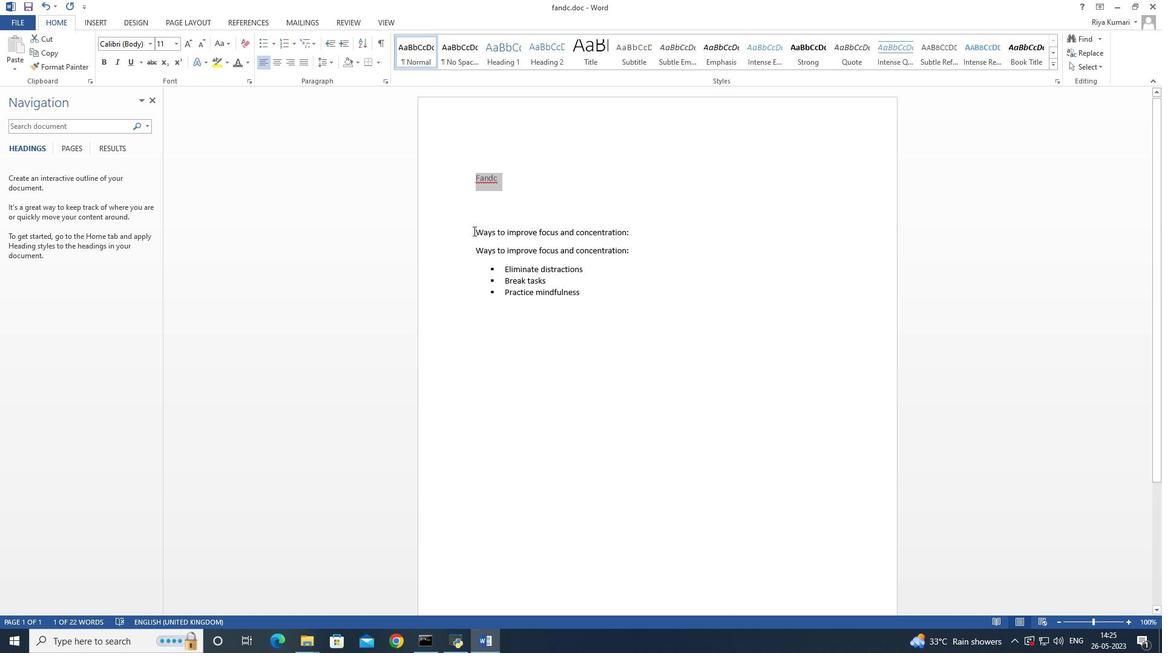 
Action: Mouse moved to (378, 62)
Screenshot: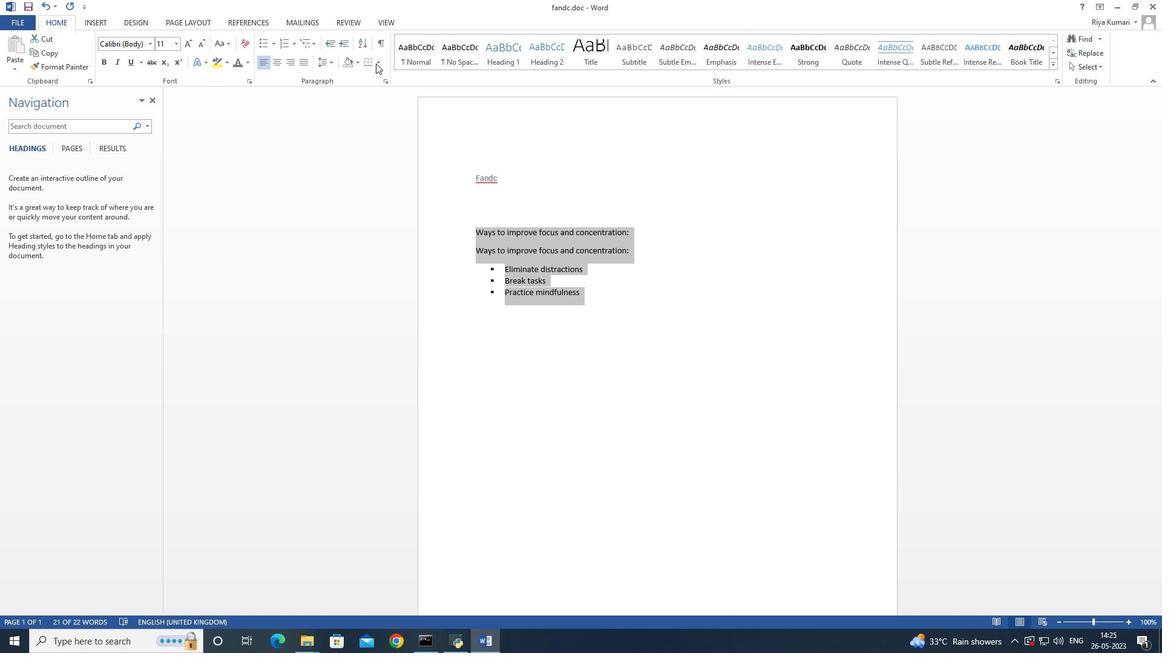 
Action: Mouse pressed left at (378, 62)
Screenshot: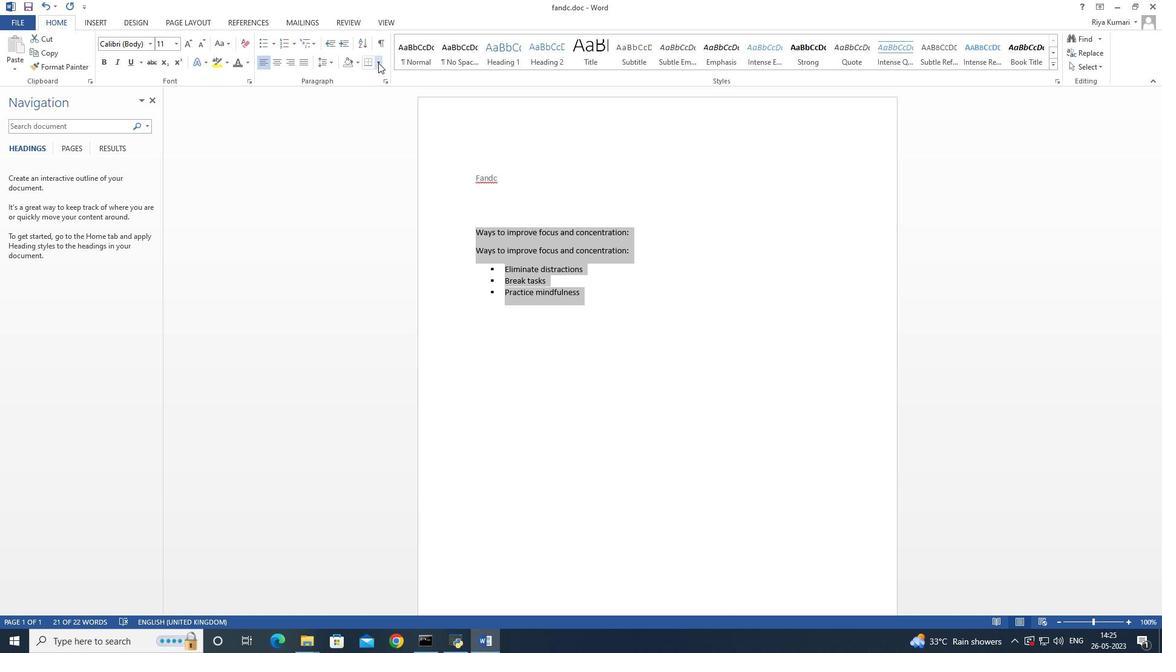 
Action: Mouse moved to (413, 166)
Screenshot: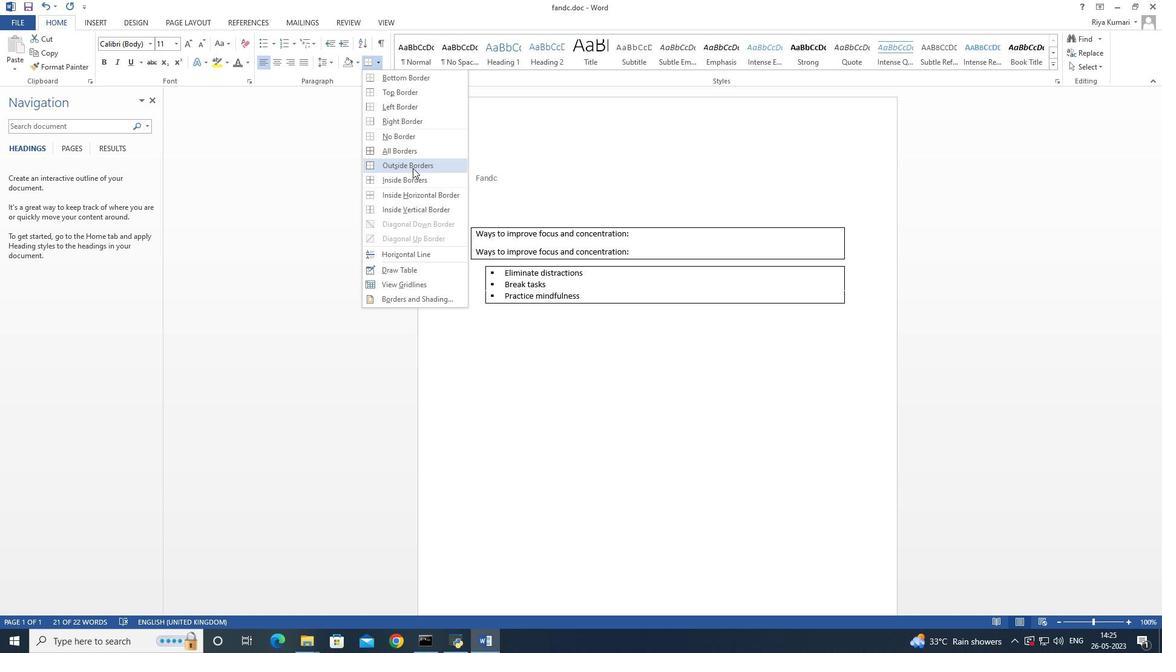
Action: Mouse pressed left at (413, 166)
Screenshot: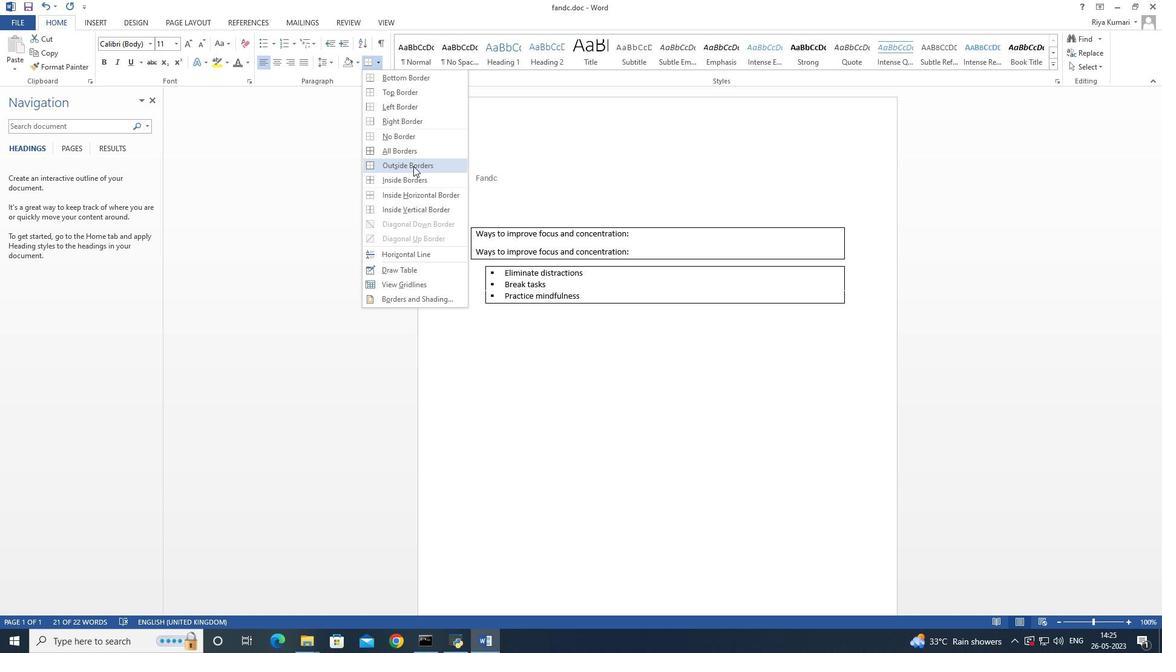 
Action: Mouse moved to (596, 330)
Screenshot: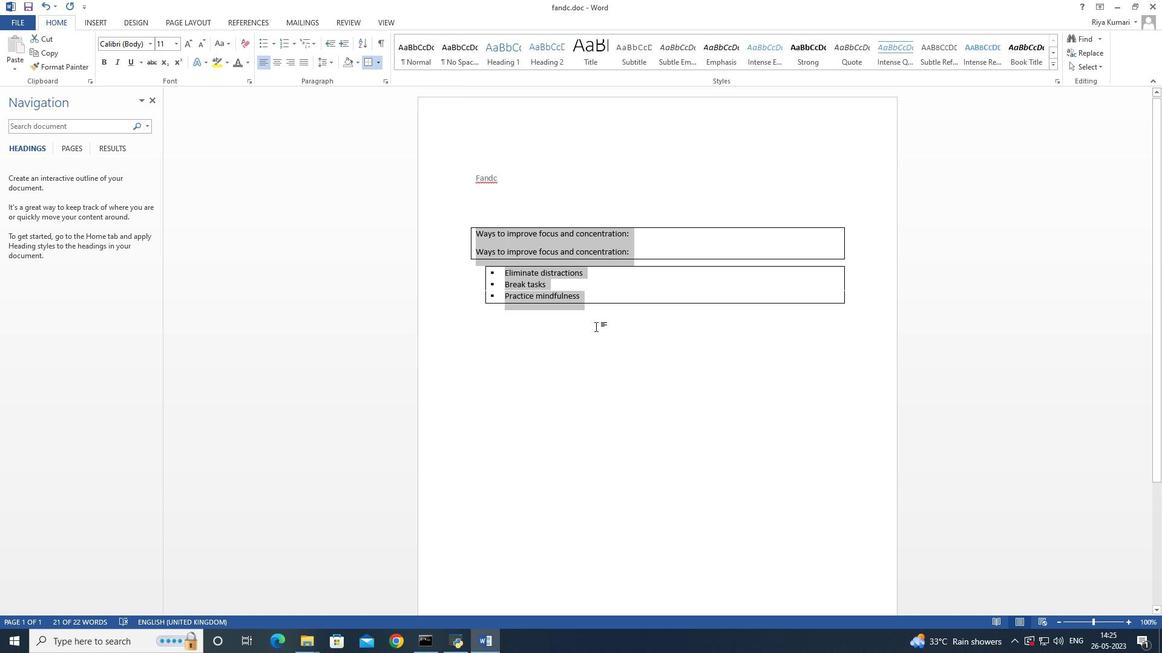 
Action: Mouse pressed left at (596, 330)
Screenshot: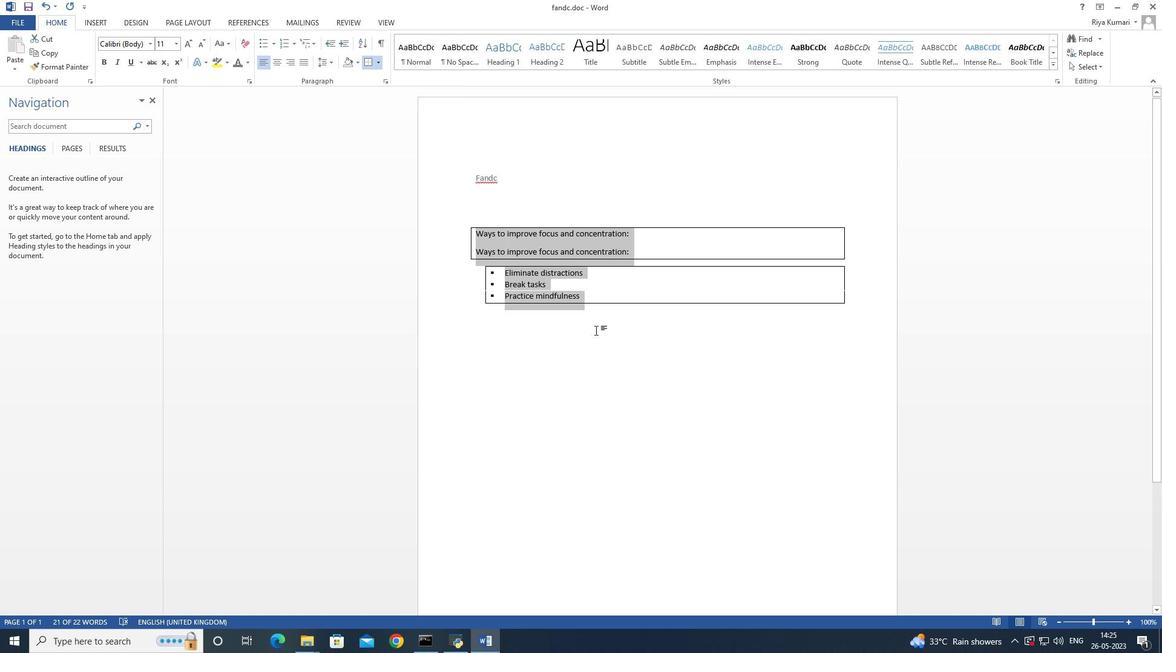 
Action: Mouse moved to (462, 181)
Screenshot: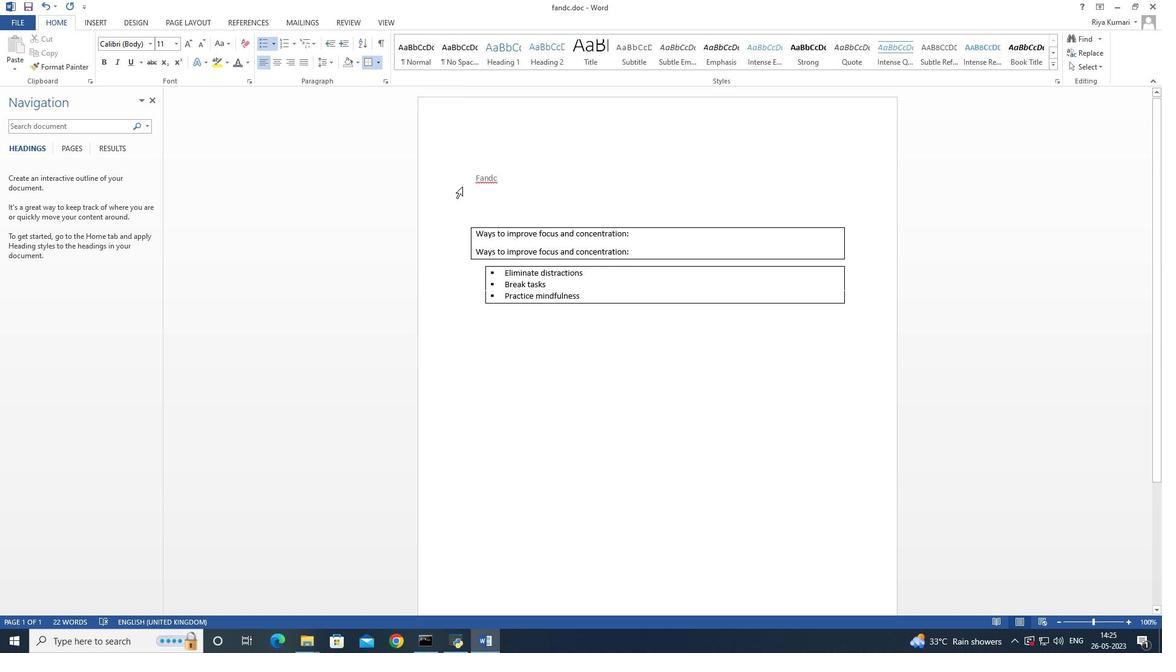 
Action: Mouse pressed left at (462, 181)
Screenshot: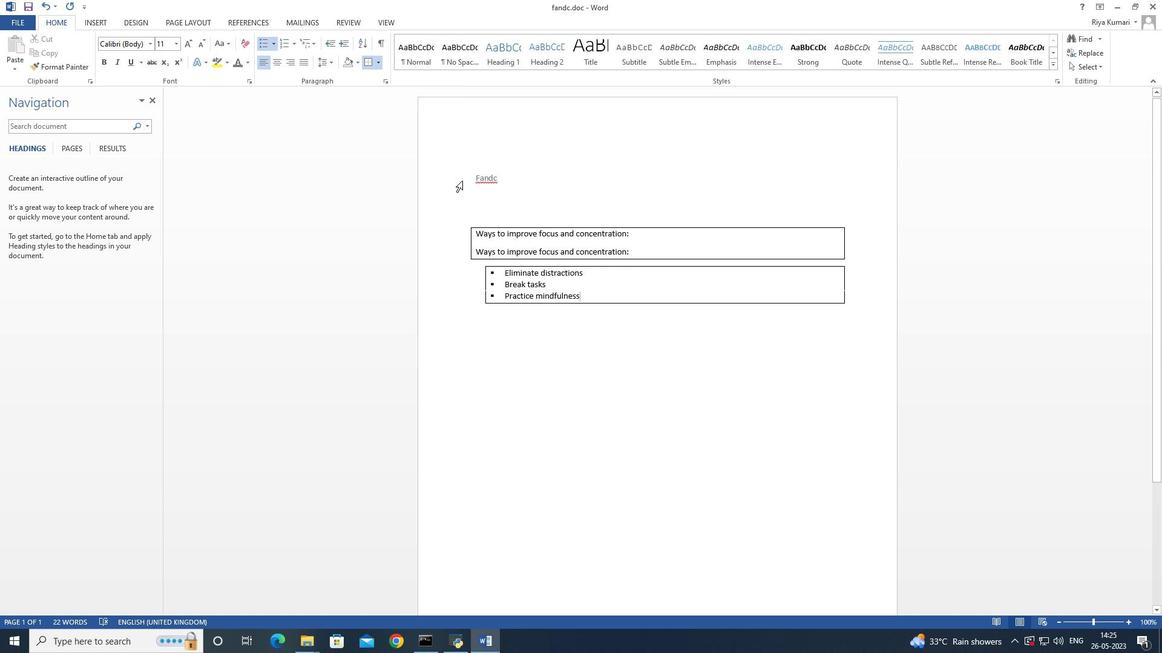 
Action: Mouse moved to (184, 48)
Screenshot: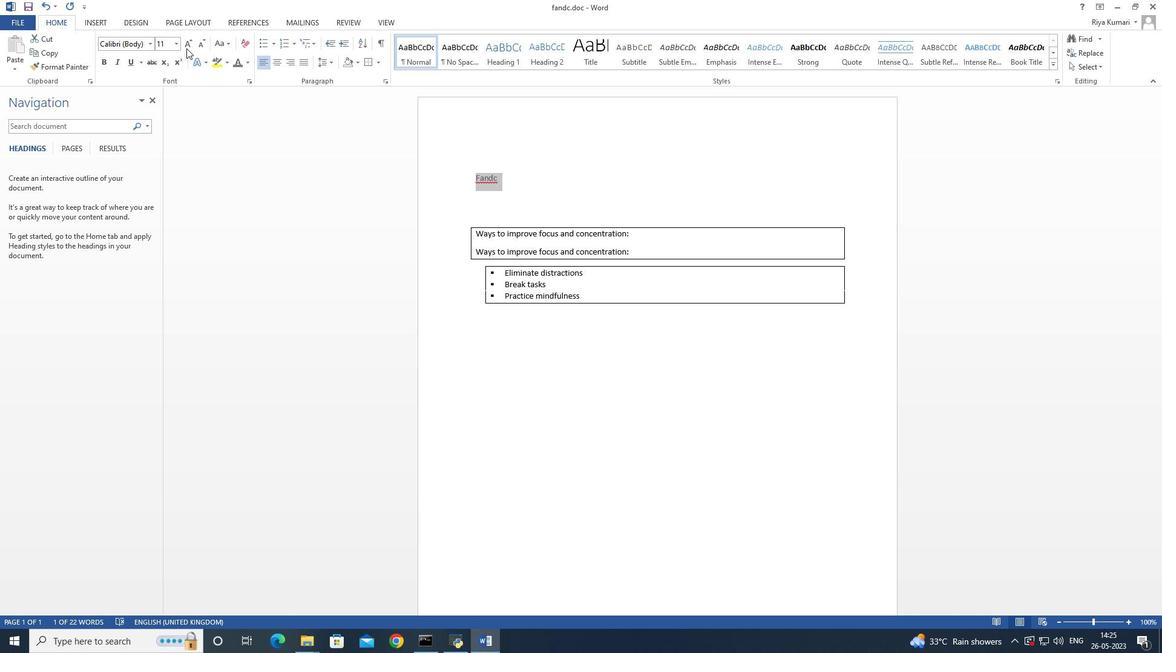 
Action: Mouse pressed left at (184, 48)
Screenshot: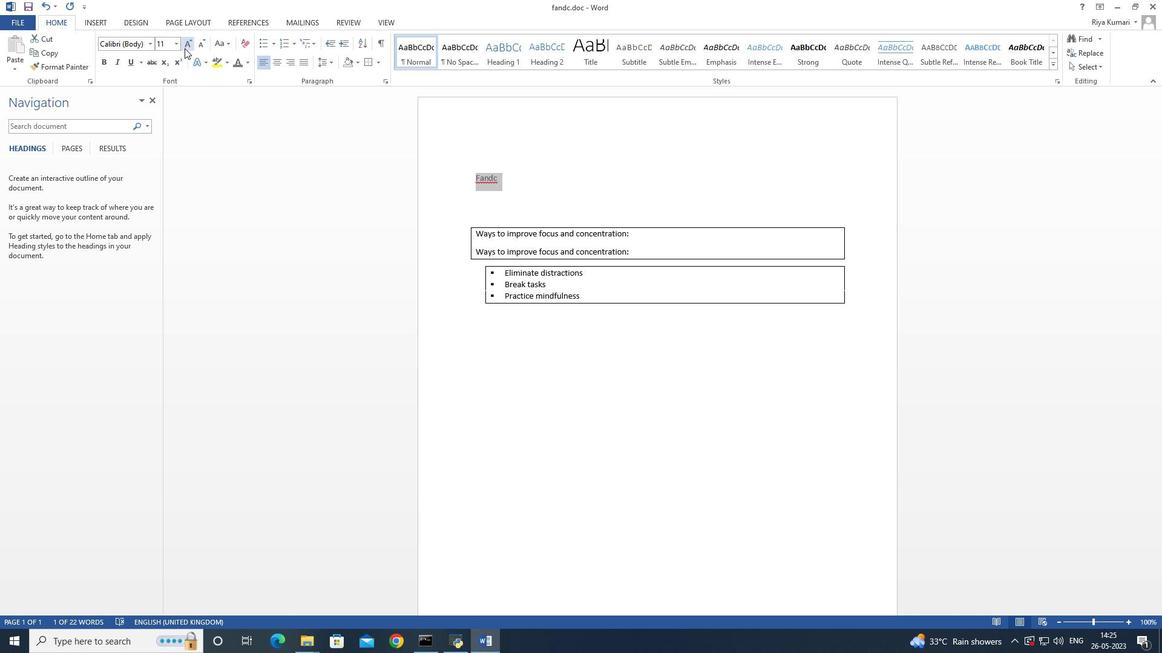 
Action: Mouse pressed left at (184, 48)
Screenshot: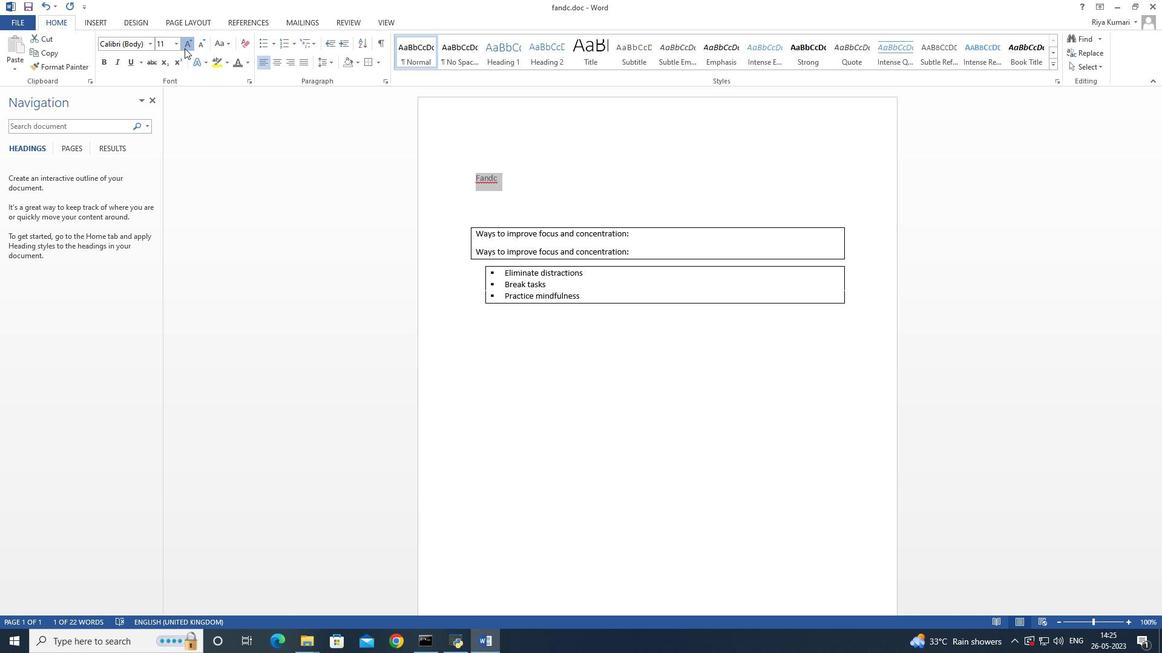 
Action: Mouse pressed left at (184, 48)
Screenshot: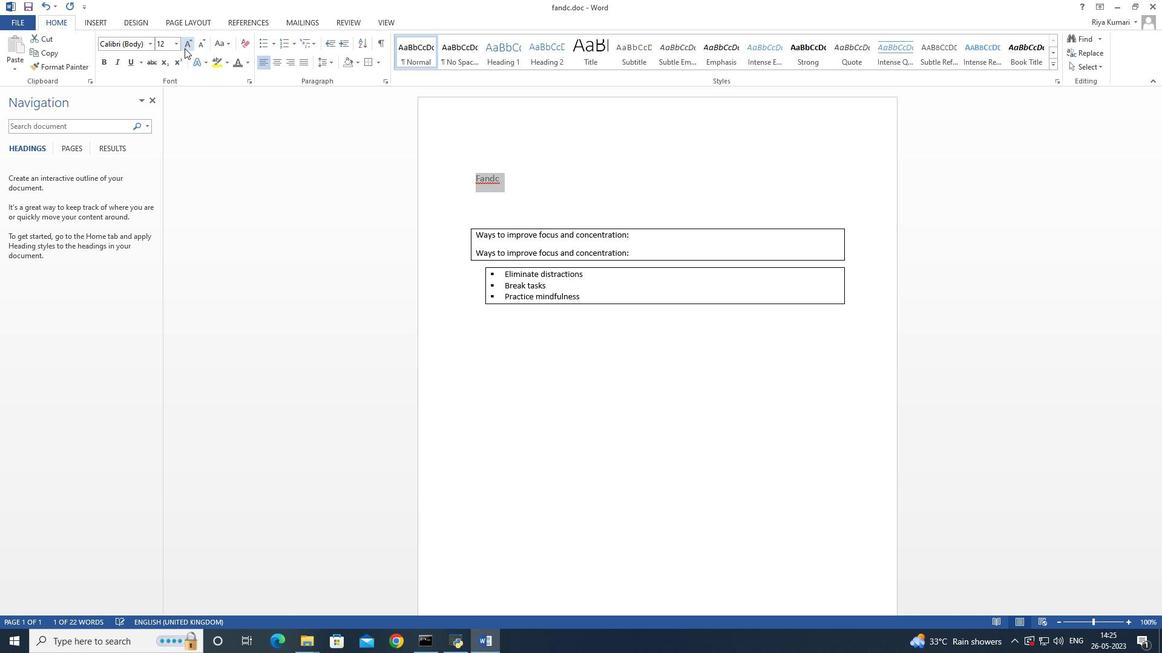 
Action: Mouse pressed left at (184, 48)
Screenshot: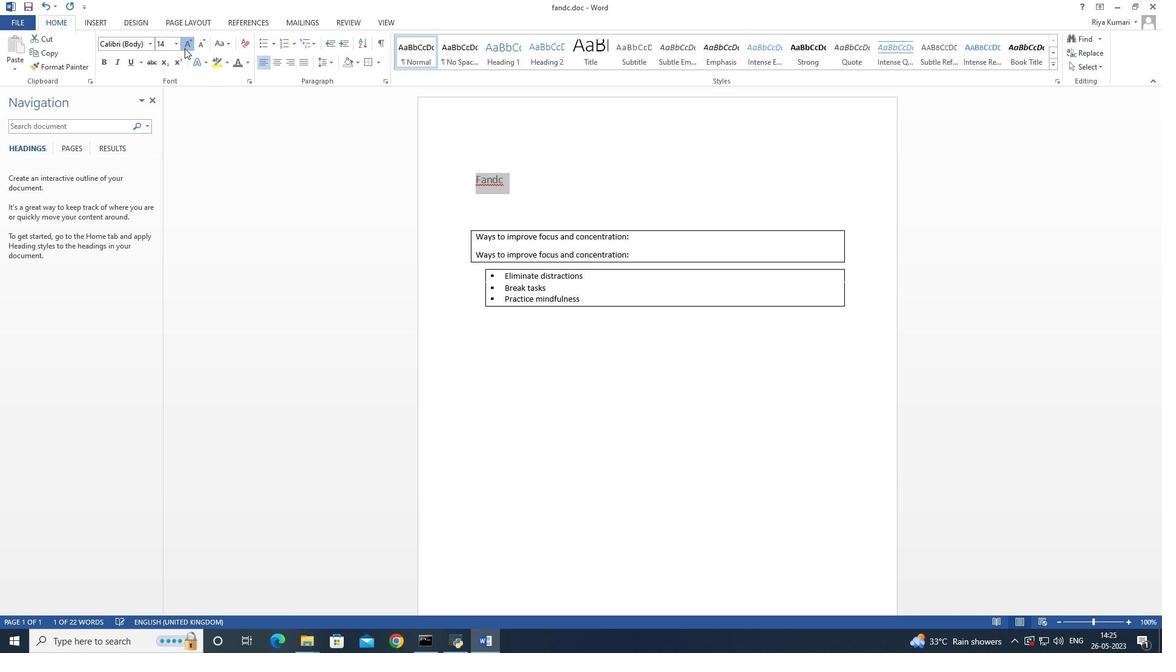 
Action: Mouse moved to (201, 41)
Screenshot: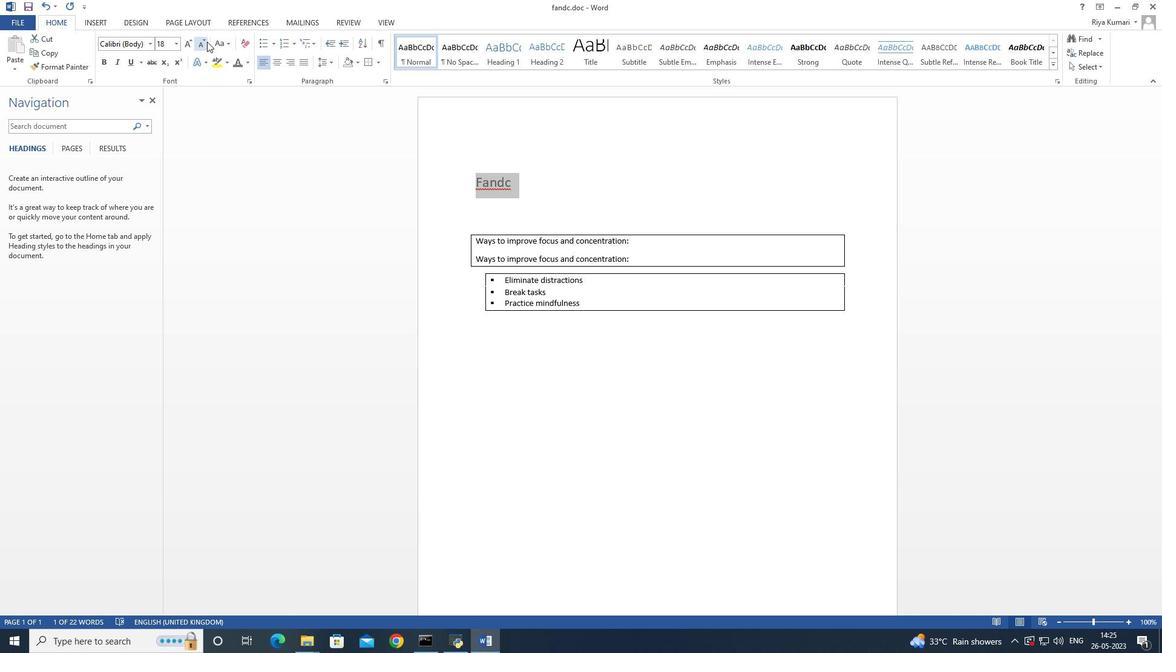 
Action: Mouse pressed left at (201, 41)
Screenshot: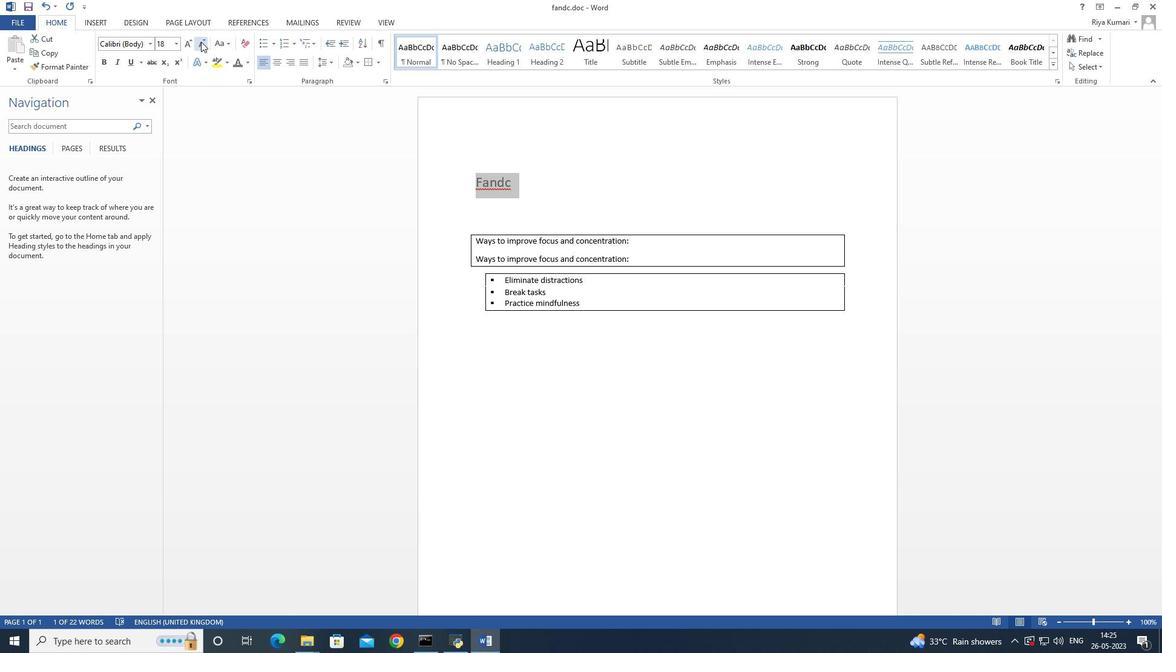 
Action: Mouse moved to (694, 386)
Screenshot: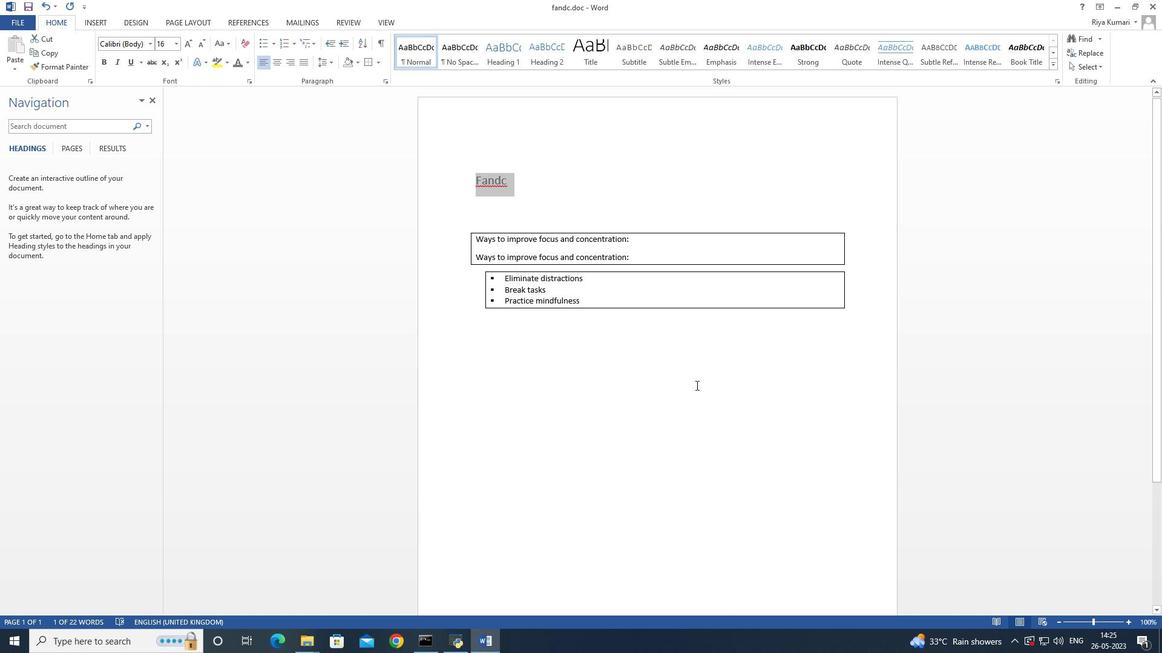 
Action: Mouse pressed left at (694, 386)
Screenshot: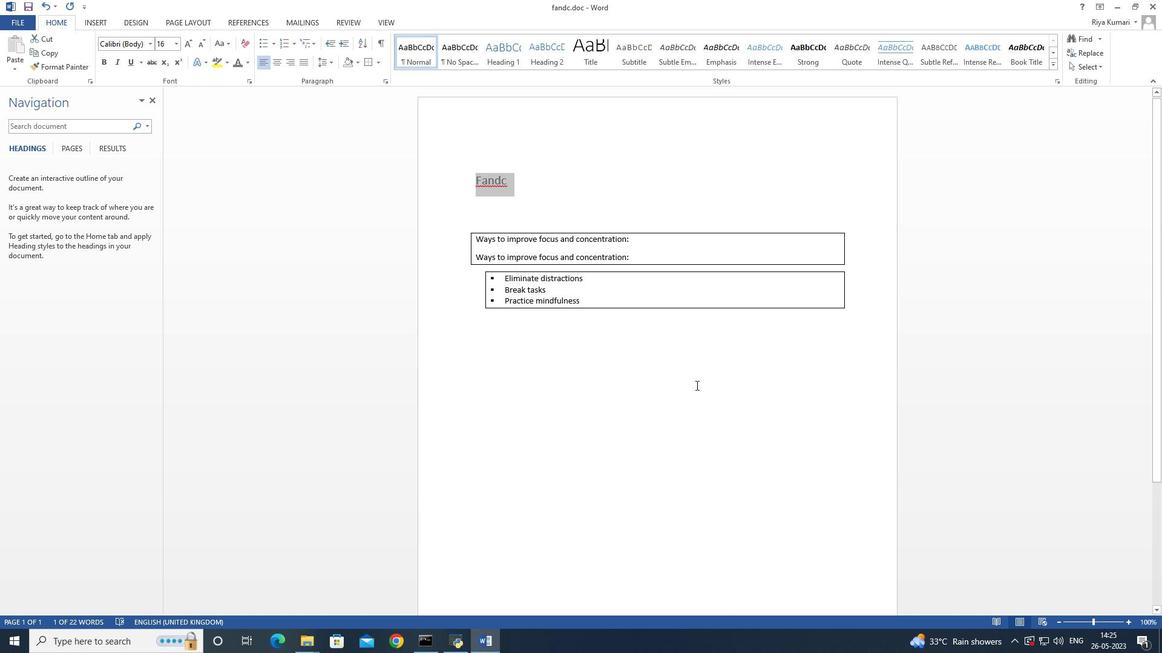 
Action: Mouse moved to (686, 366)
Screenshot: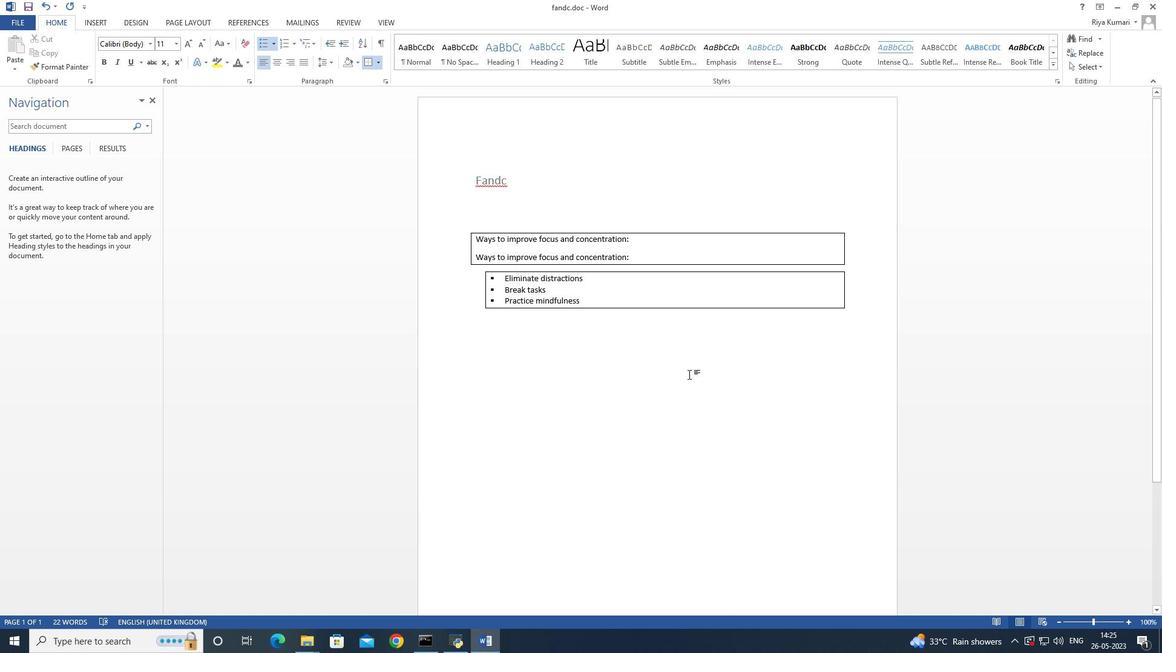 
Action: Key pressed ctrl+S
Screenshot: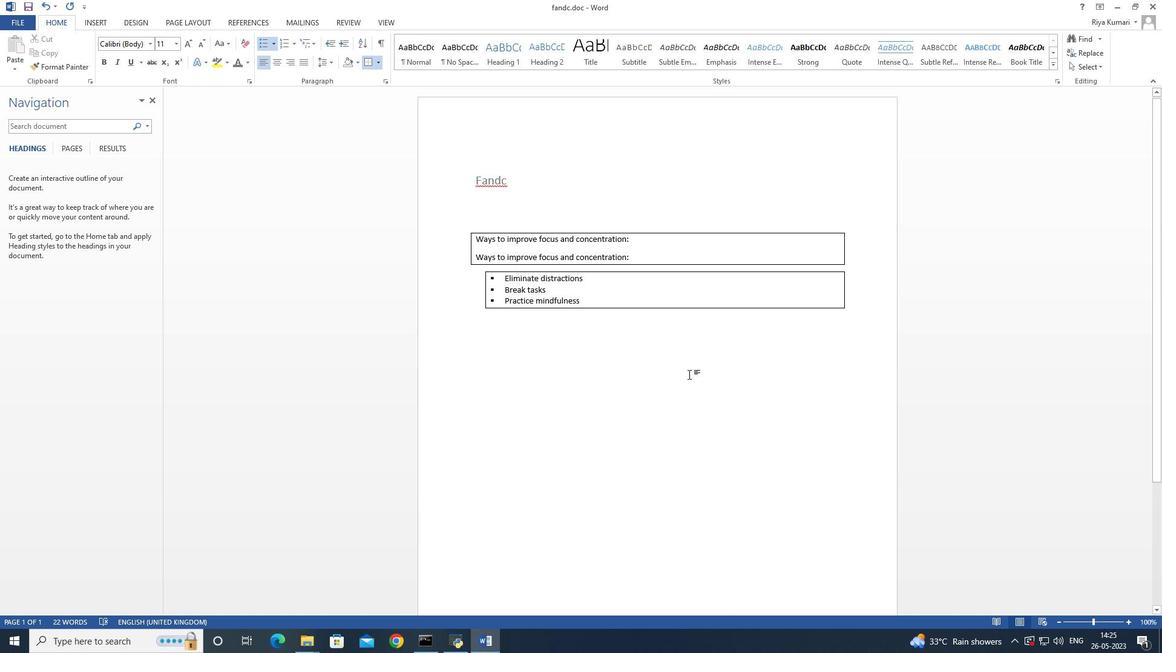 
Action: Mouse moved to (672, 326)
Screenshot: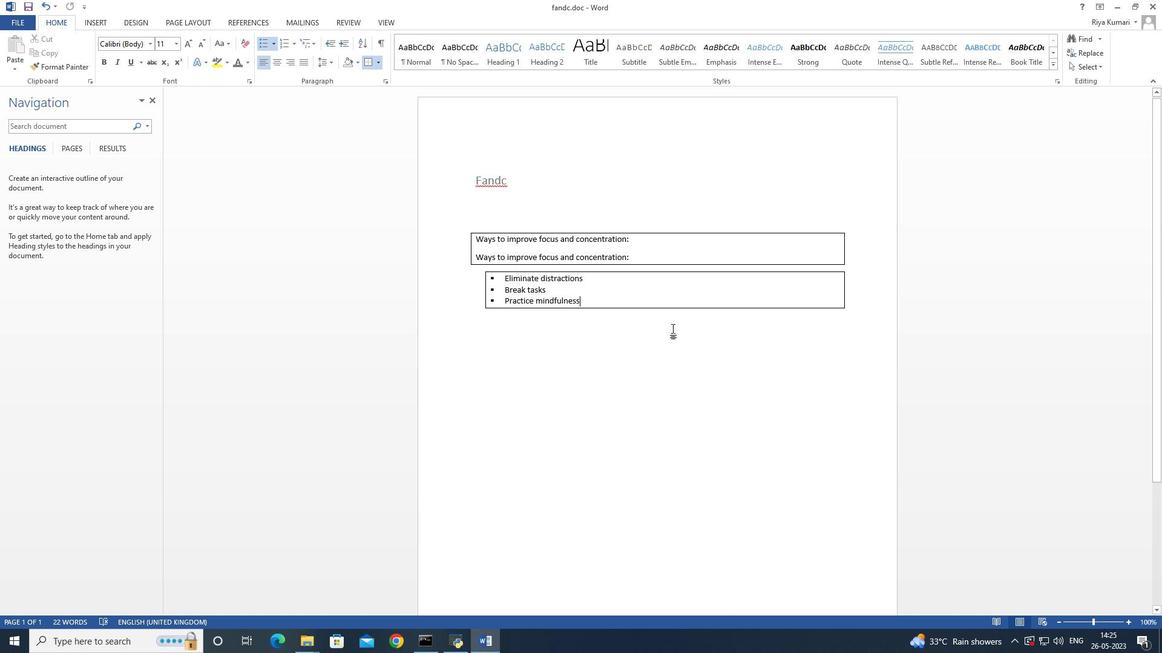 
